 Task: Look for space in Houthalen, Belgium from 4th September, 2023 to 10th September, 2023 for 1 adult in price range Rs.9000 to Rs.17000. Place can be private room with 1  bedroom having 1 bed and 1 bathroom. Property type can be house, flat, guest house, hotel. Amenities needed are: hair dryer, heating. Booking option can be shelf check-in. Required host language is English.
Action: Key pressed h<Key.caps_lock>outhalen,<Key.space><Key.caps_lock>b<Key.caps_lock>elgium<Key.enter>
Screenshot: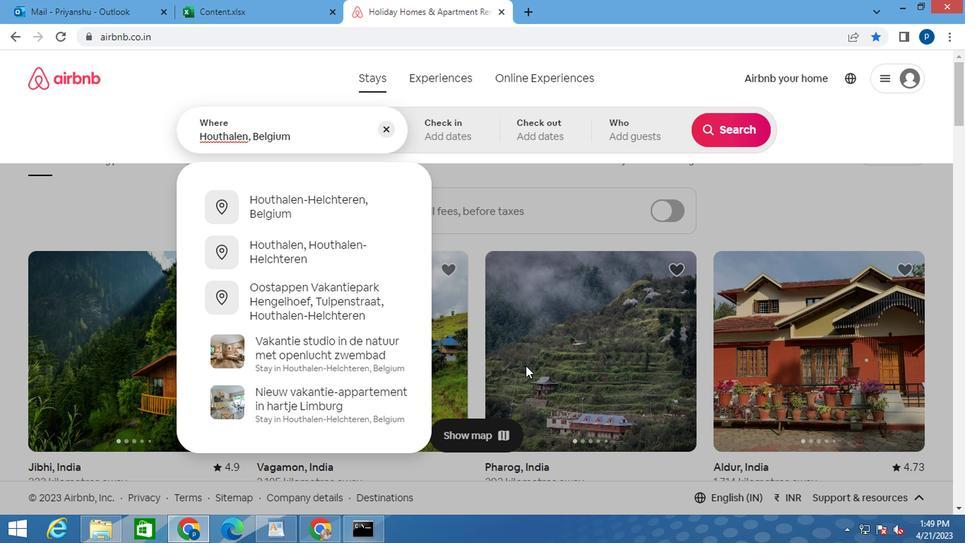 
Action: Mouse moved to (723, 243)
Screenshot: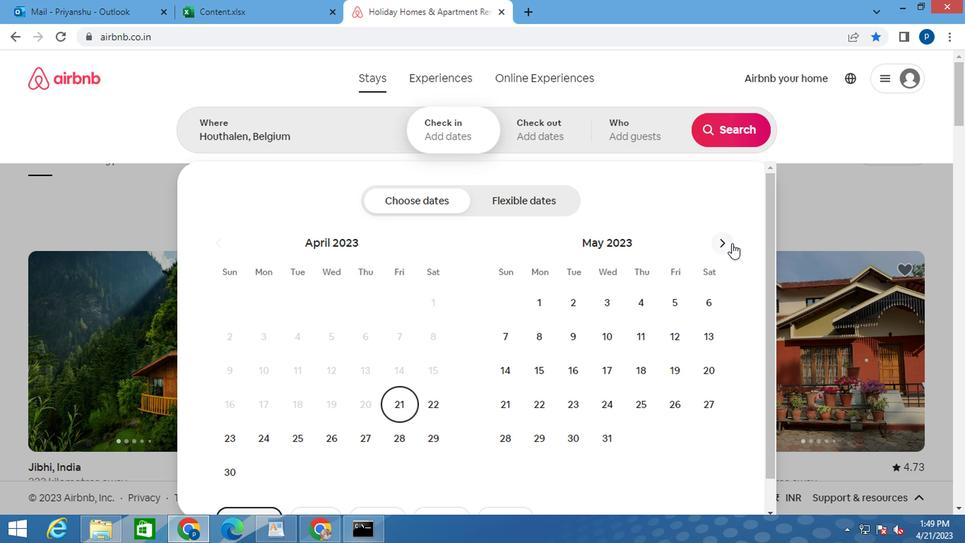
Action: Mouse pressed left at (723, 243)
Screenshot: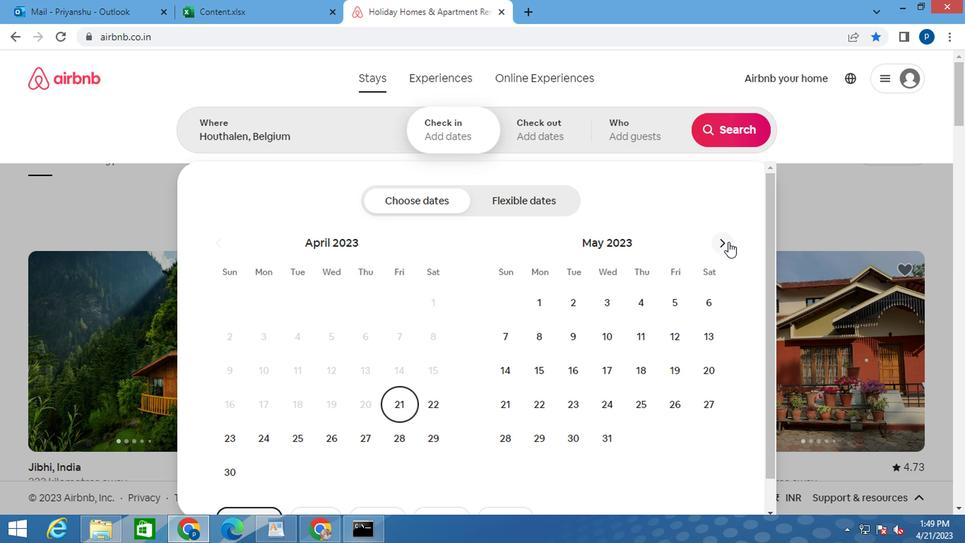 
Action: Mouse moved to (723, 243)
Screenshot: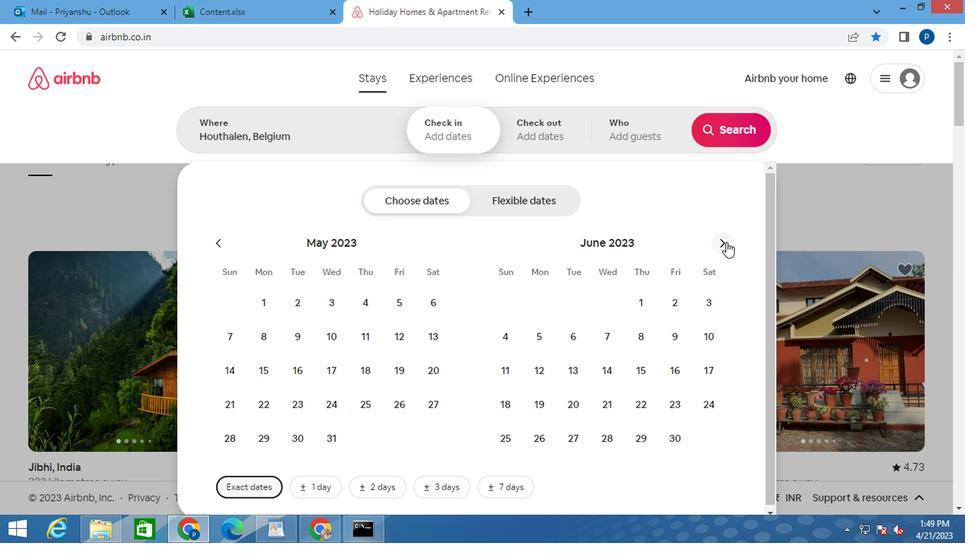 
Action: Mouse pressed left at (723, 243)
Screenshot: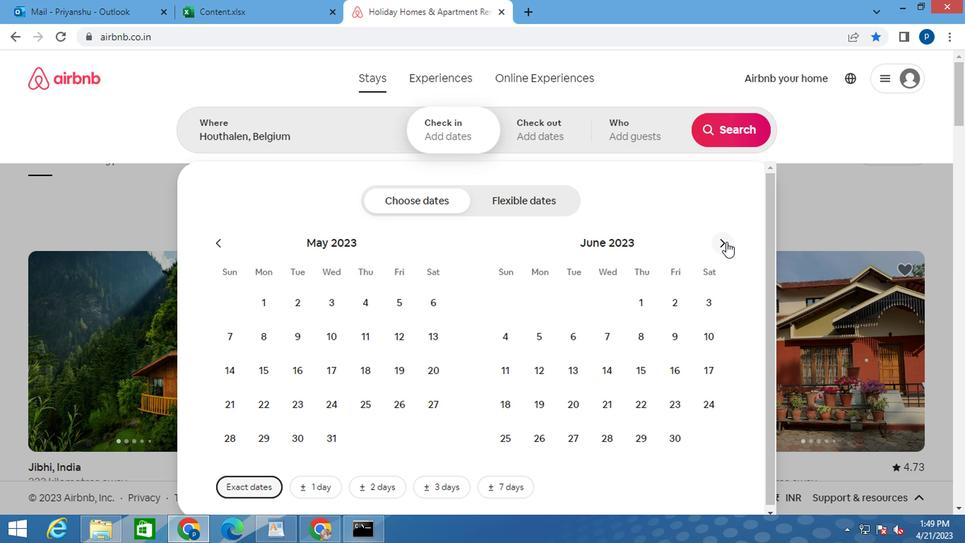 
Action: Mouse moved to (724, 243)
Screenshot: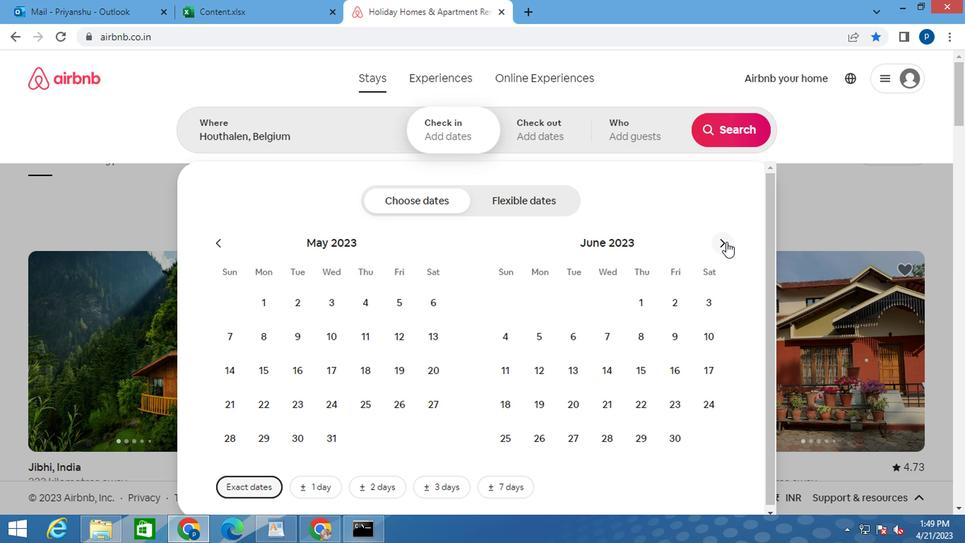 
Action: Mouse pressed left at (724, 243)
Screenshot: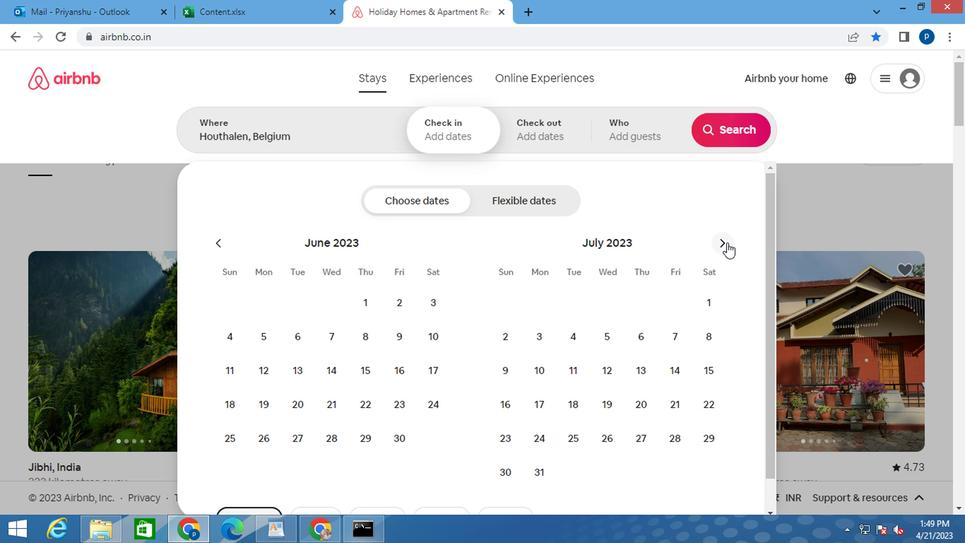 
Action: Mouse pressed left at (724, 243)
Screenshot: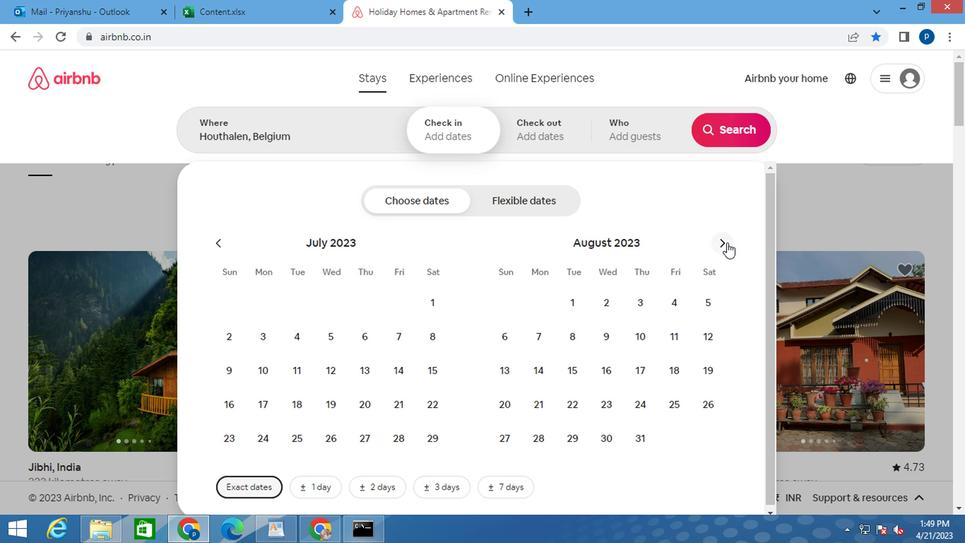 
Action: Mouse moved to (539, 339)
Screenshot: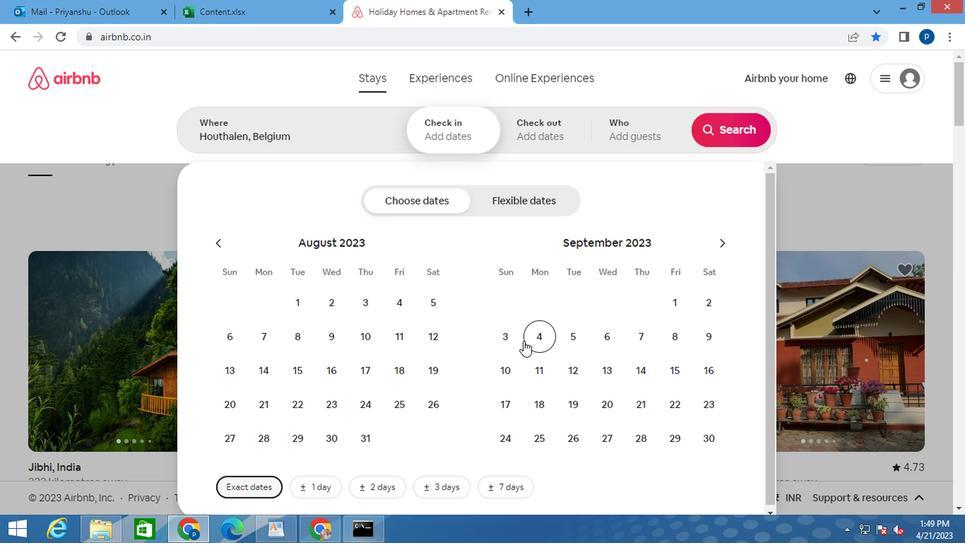
Action: Mouse pressed left at (539, 339)
Screenshot: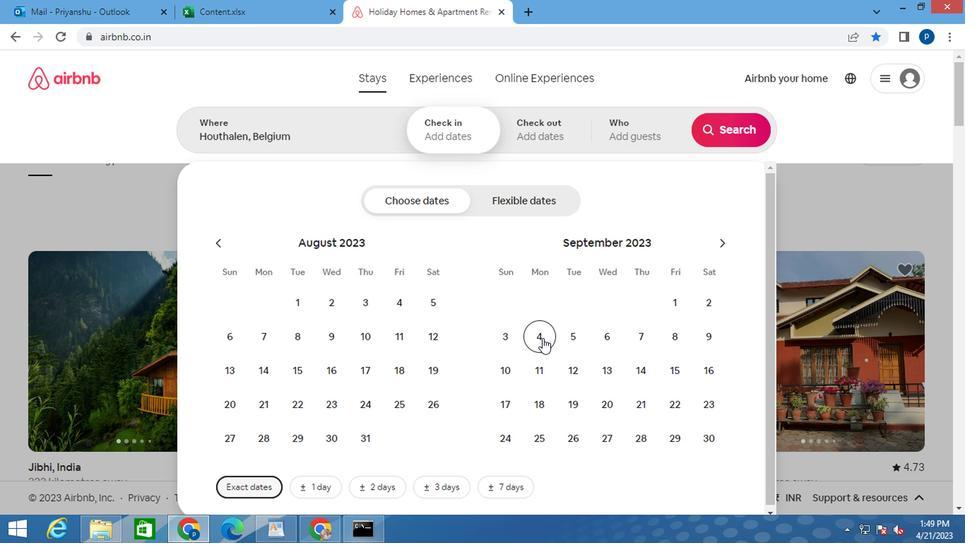 
Action: Mouse moved to (501, 364)
Screenshot: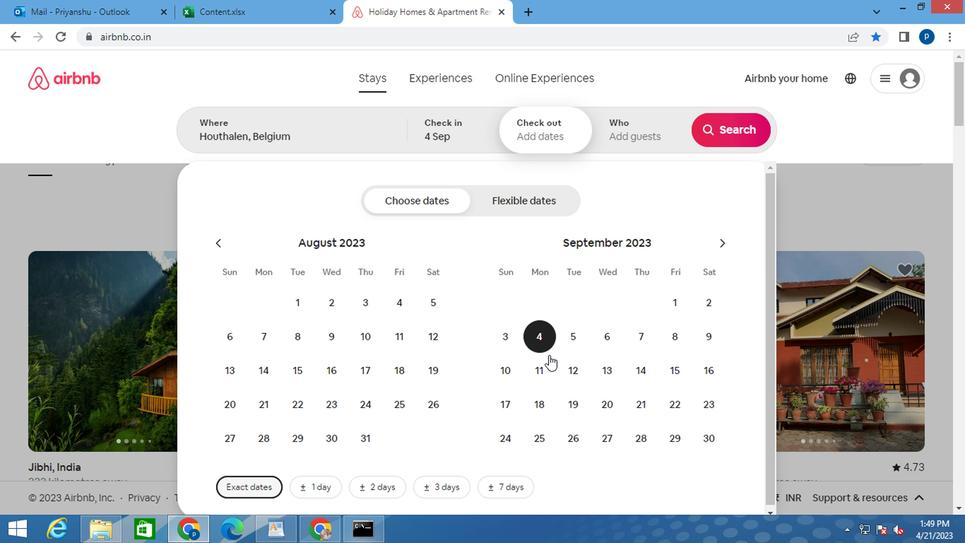 
Action: Mouse pressed left at (501, 364)
Screenshot: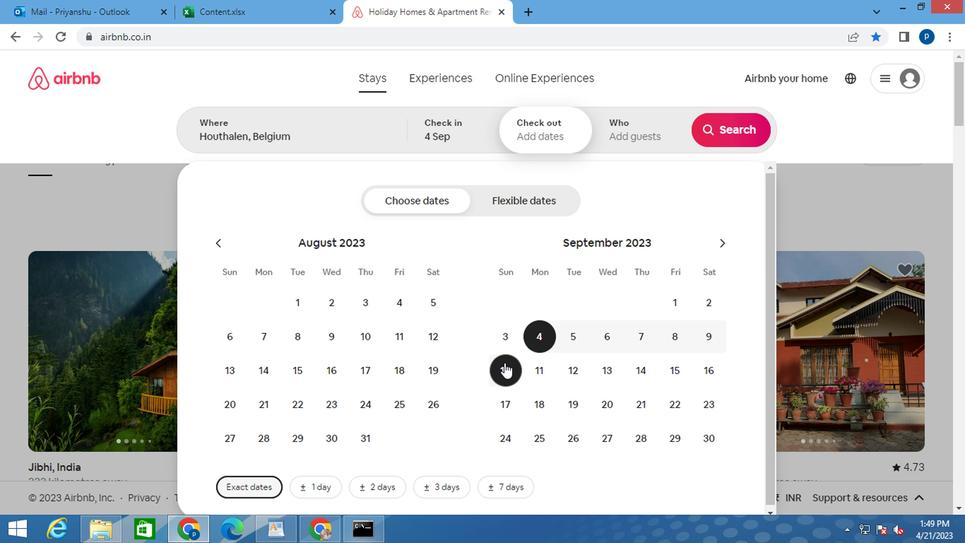 
Action: Mouse moved to (630, 134)
Screenshot: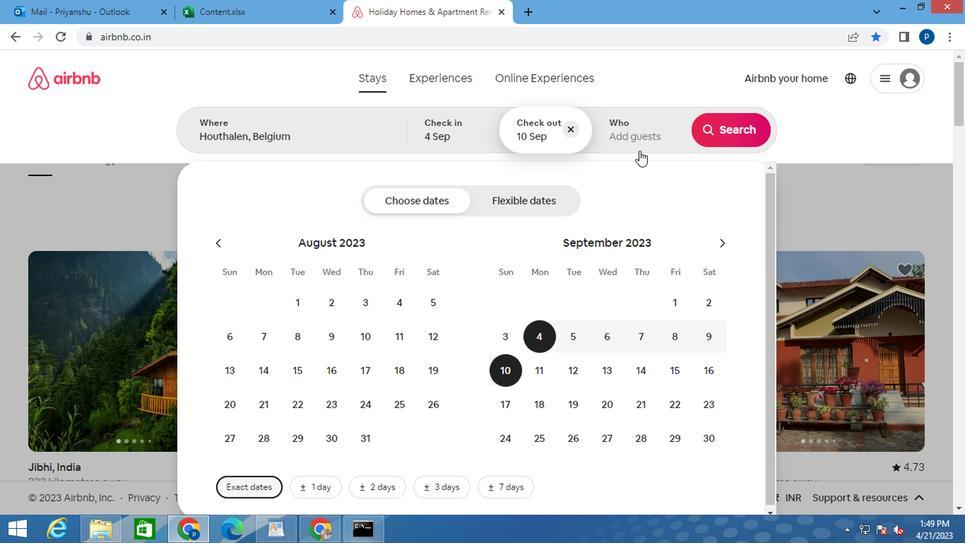 
Action: Mouse pressed left at (630, 134)
Screenshot: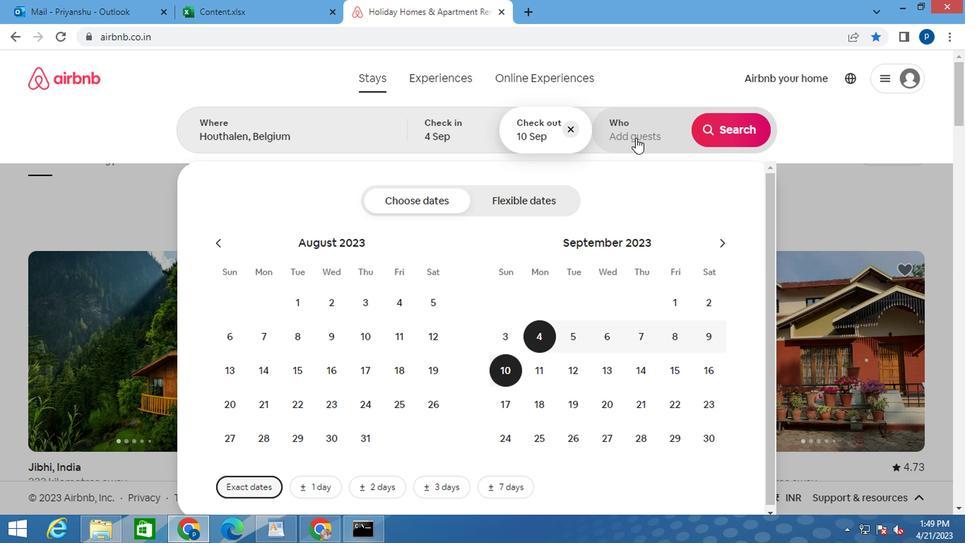 
Action: Mouse moved to (727, 206)
Screenshot: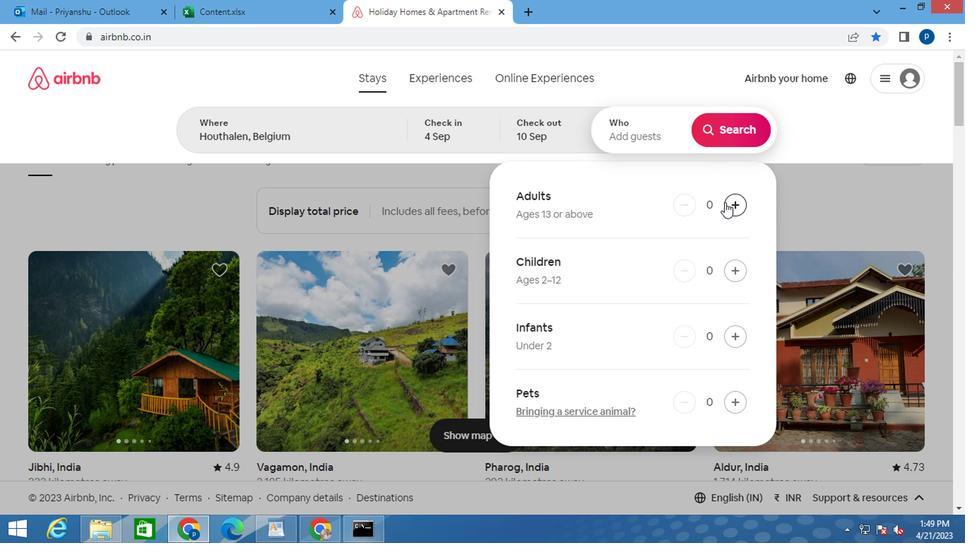 
Action: Mouse pressed left at (727, 206)
Screenshot: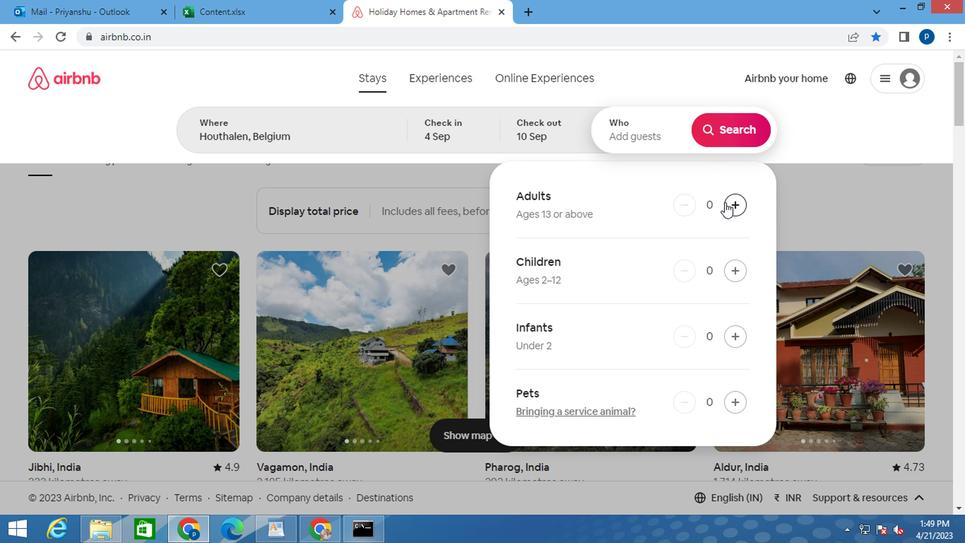 
Action: Mouse moved to (730, 132)
Screenshot: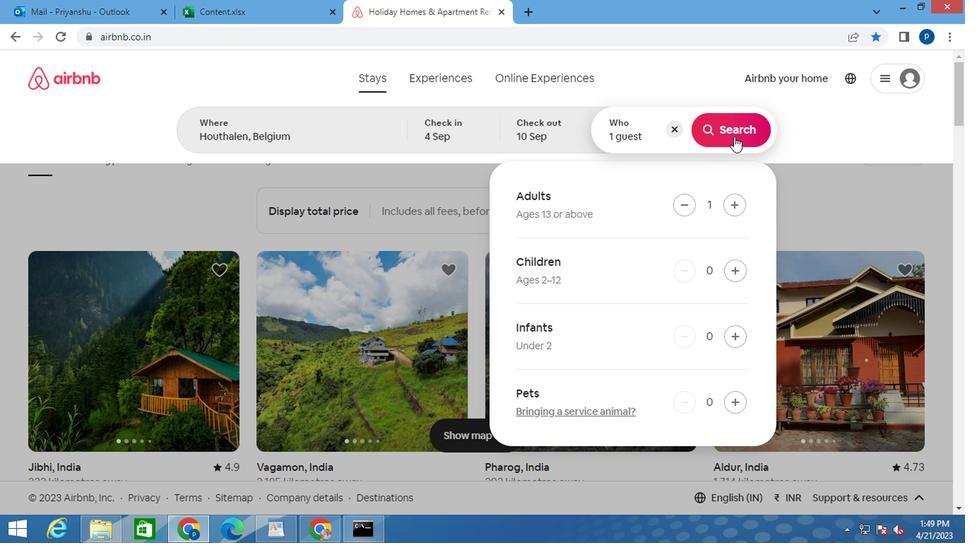 
Action: Mouse pressed left at (730, 132)
Screenshot: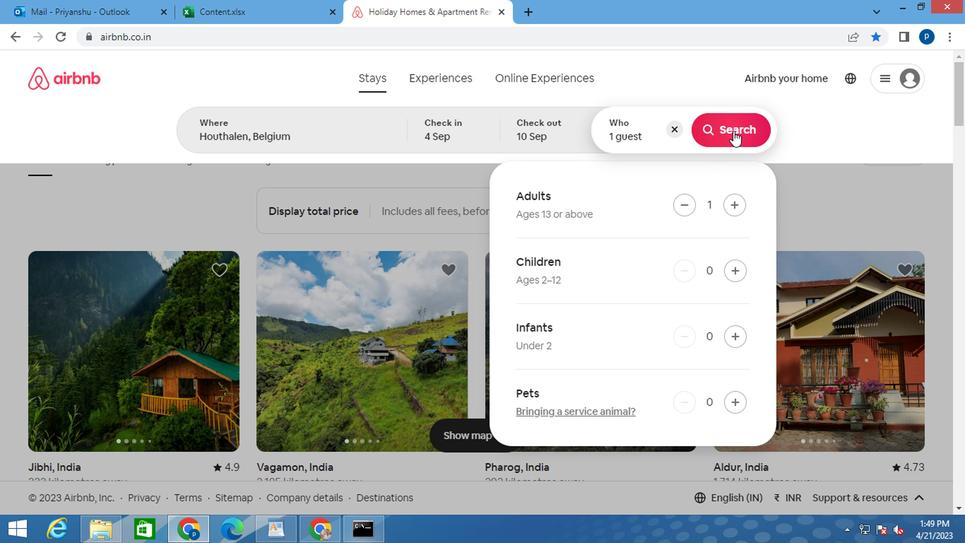
Action: Mouse moved to (878, 134)
Screenshot: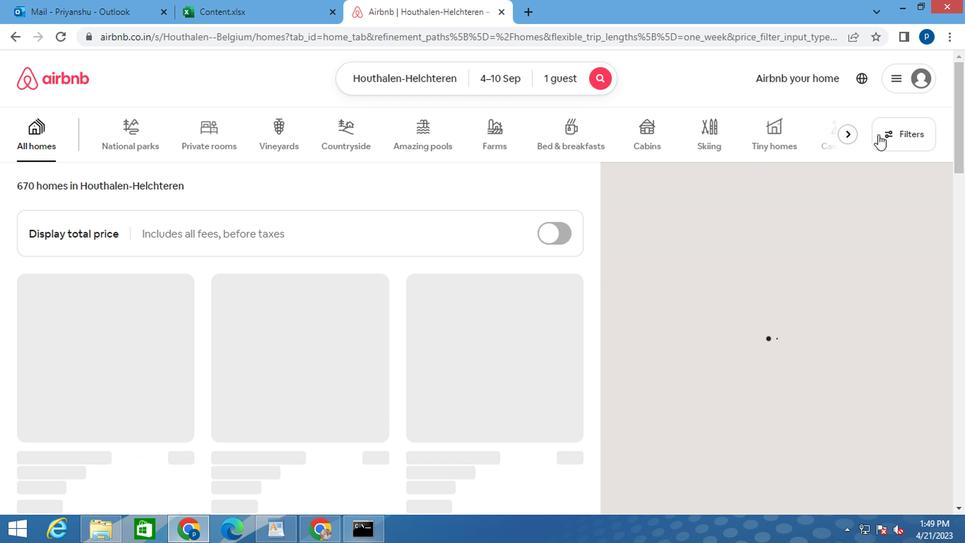 
Action: Mouse pressed left at (878, 134)
Screenshot: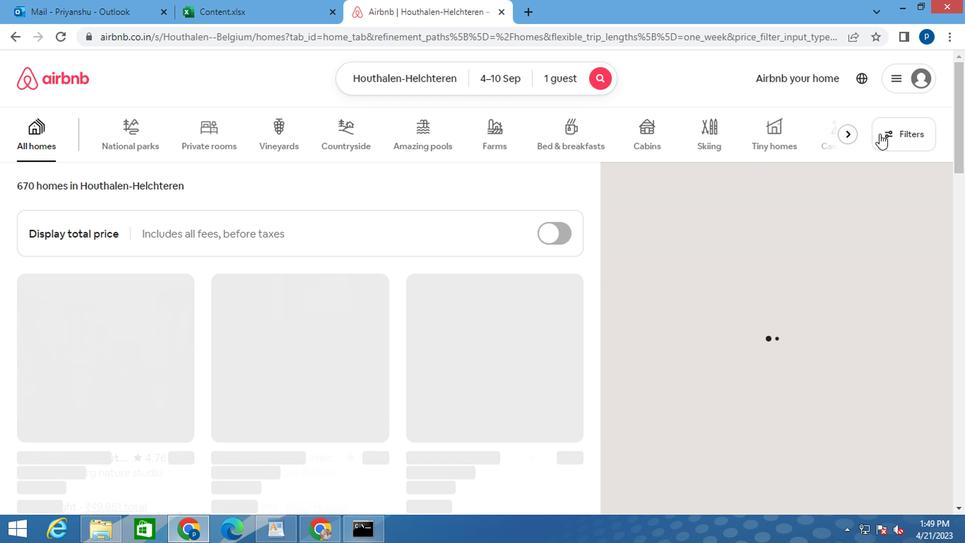 
Action: Mouse moved to (269, 311)
Screenshot: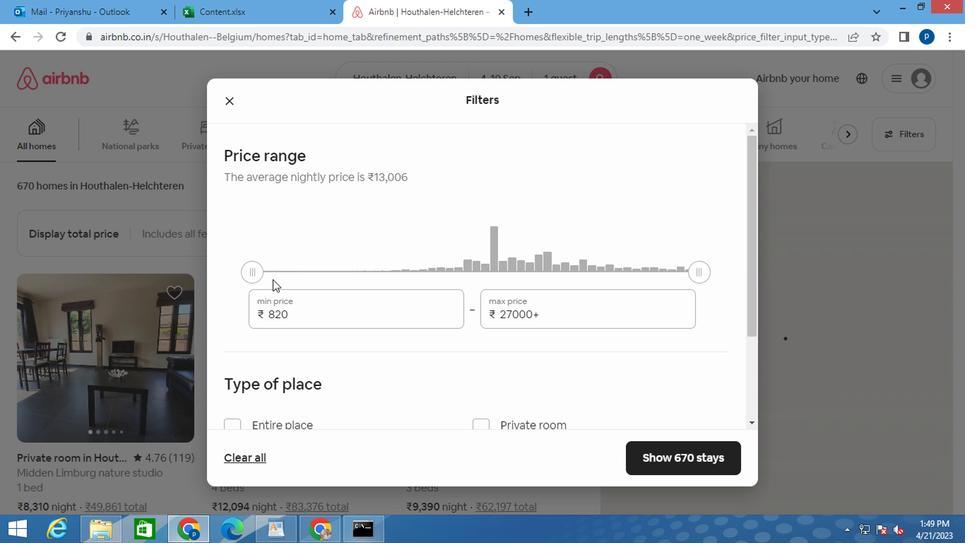 
Action: Mouse pressed left at (269, 311)
Screenshot: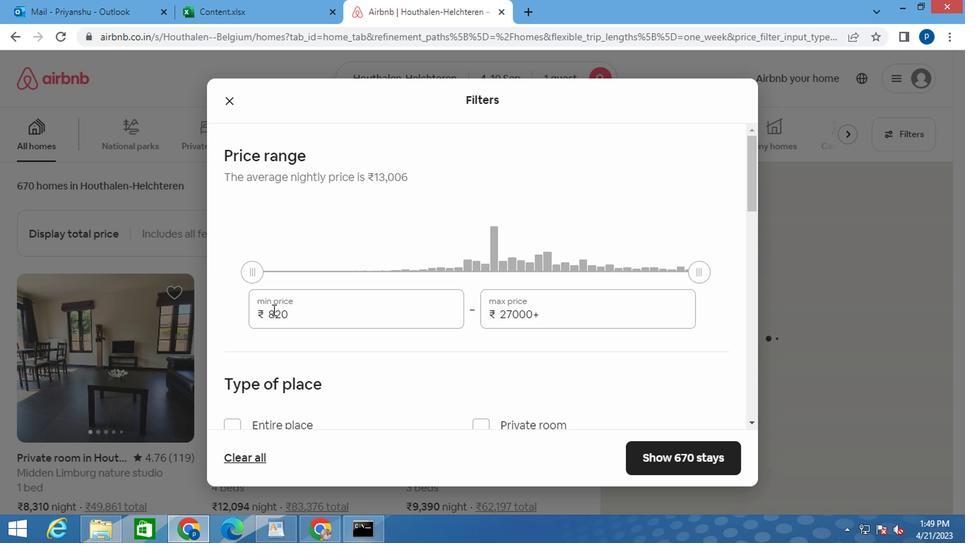 
Action: Mouse pressed left at (269, 311)
Screenshot: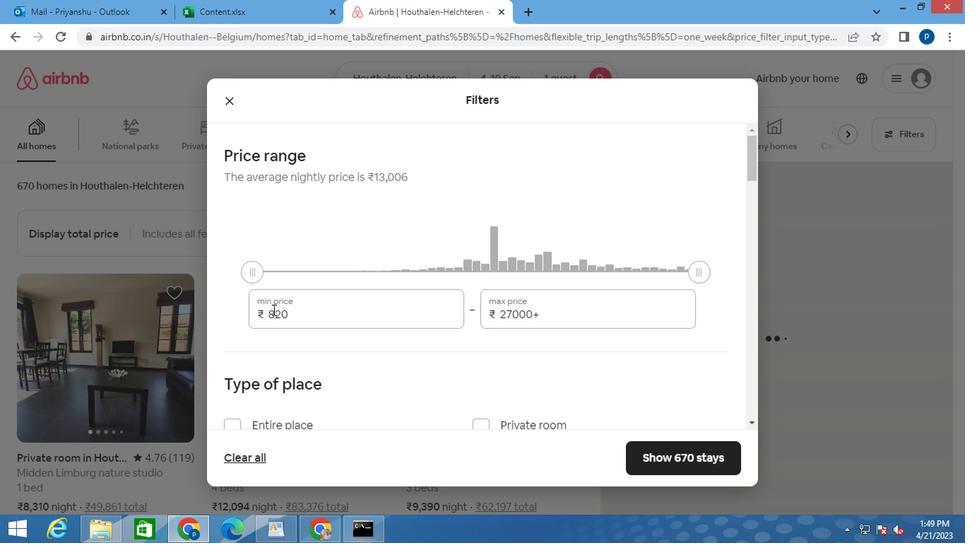 
Action: Key pressed 9000<Key.tab>17000
Screenshot: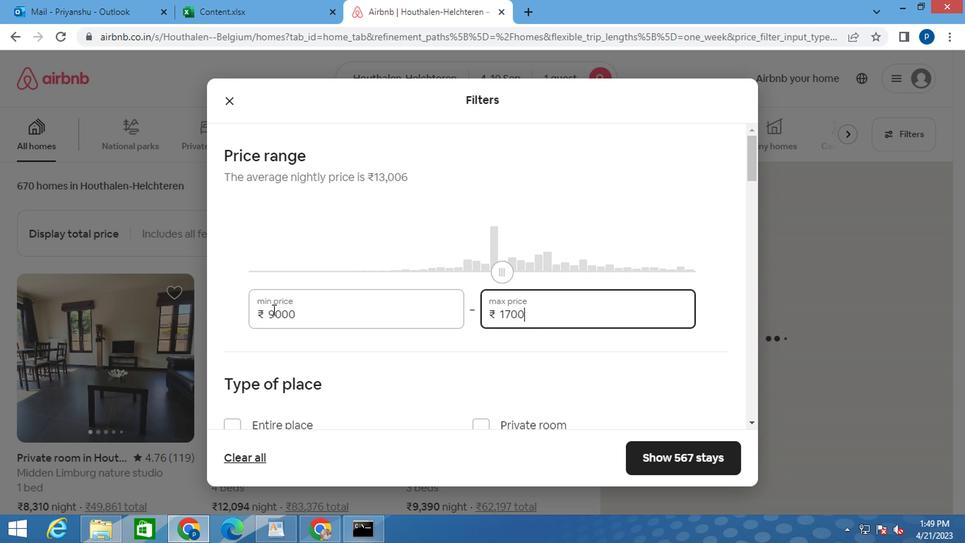 
Action: Mouse moved to (381, 356)
Screenshot: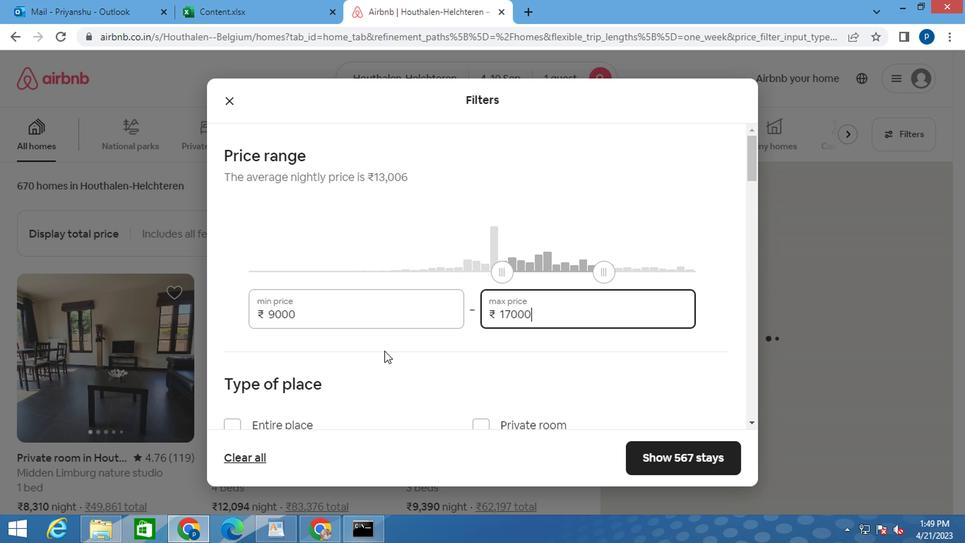 
Action: Mouse scrolled (381, 355) with delta (0, -1)
Screenshot: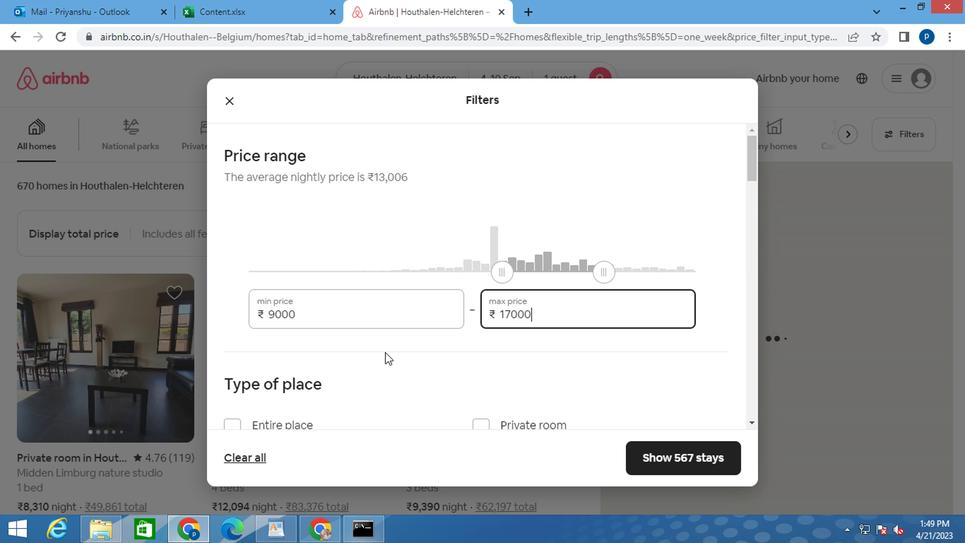 
Action: Mouse scrolled (381, 355) with delta (0, -1)
Screenshot: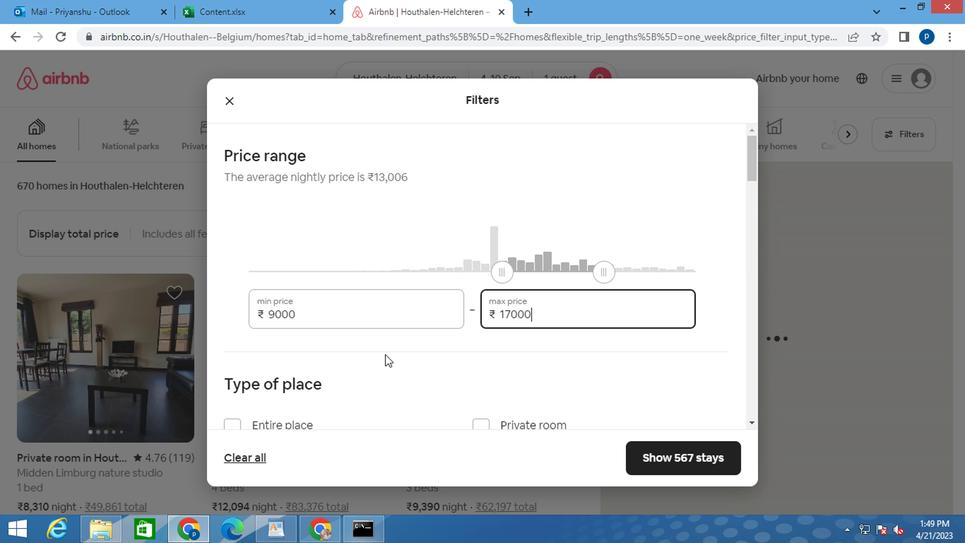 
Action: Mouse moved to (394, 359)
Screenshot: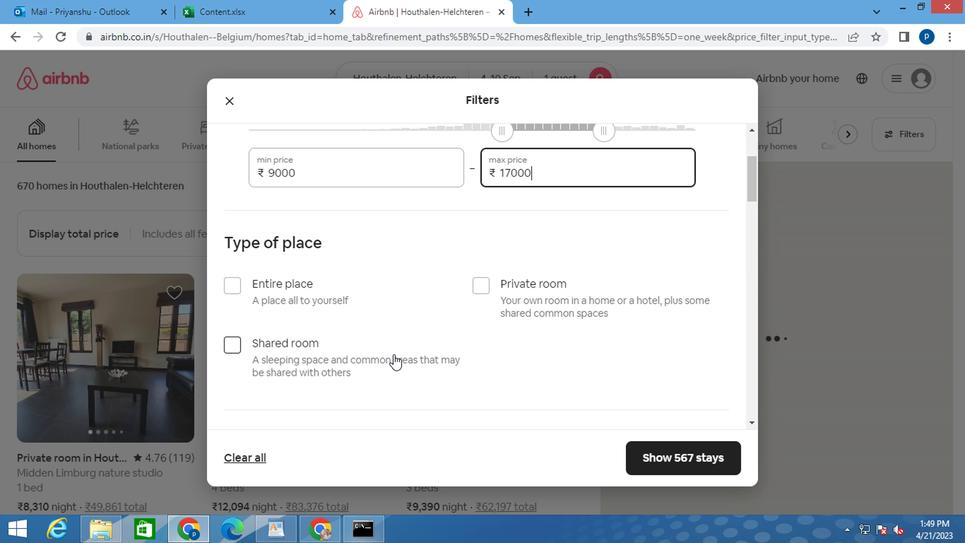 
Action: Mouse scrolled (394, 358) with delta (0, -1)
Screenshot: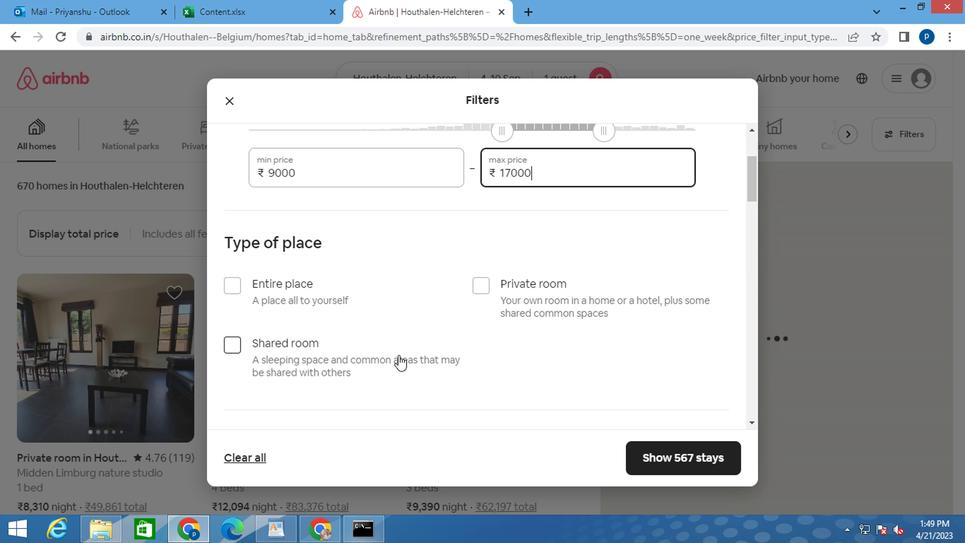 
Action: Mouse moved to (470, 207)
Screenshot: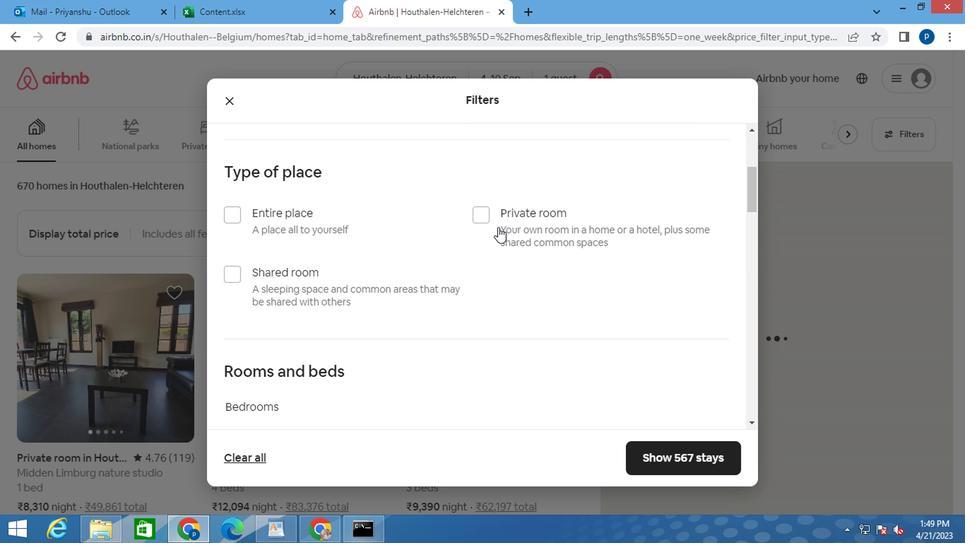 
Action: Mouse pressed left at (470, 207)
Screenshot: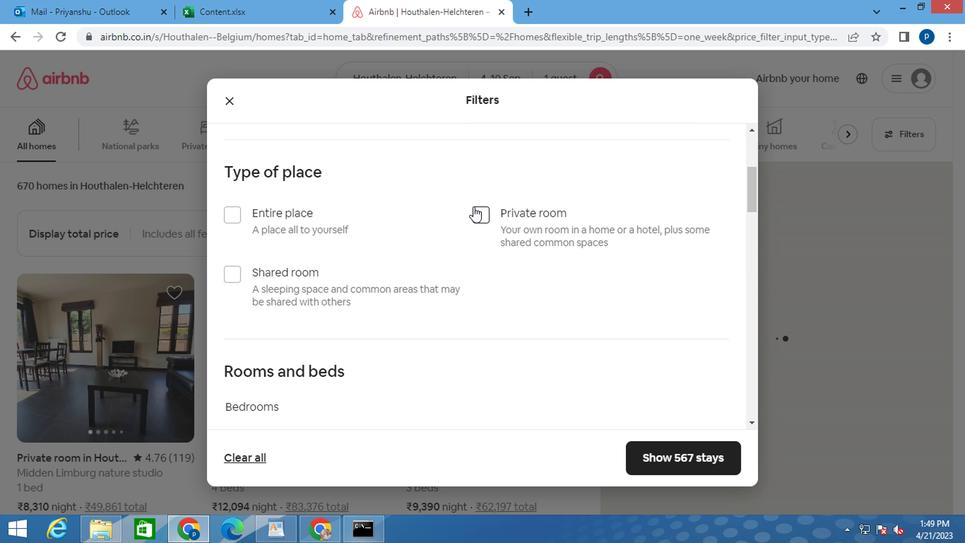 
Action: Mouse moved to (491, 268)
Screenshot: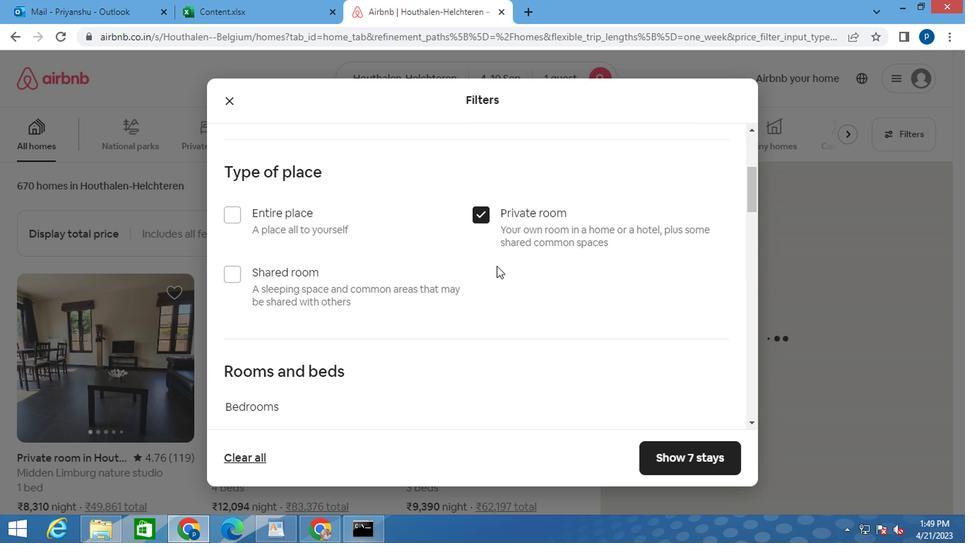 
Action: Mouse scrolled (491, 268) with delta (0, 0)
Screenshot: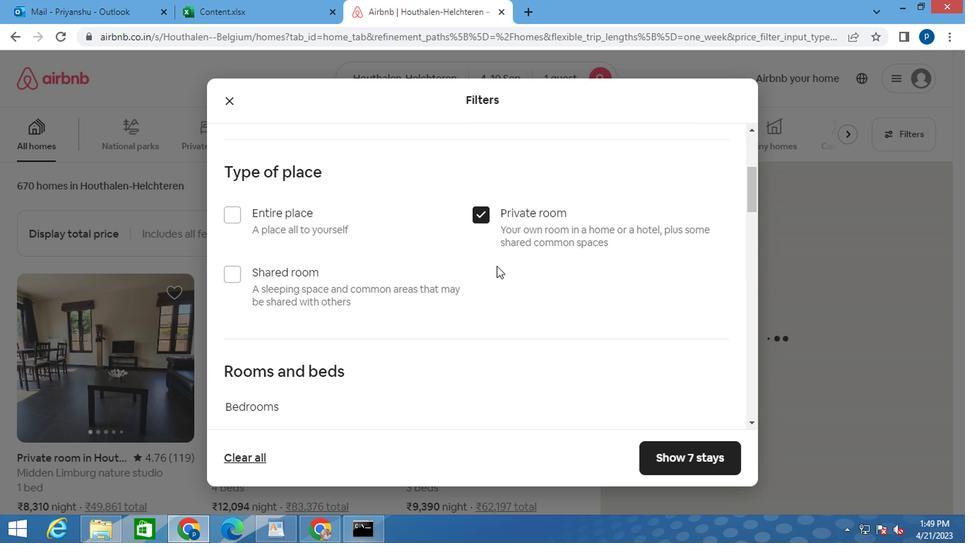 
Action: Mouse moved to (465, 267)
Screenshot: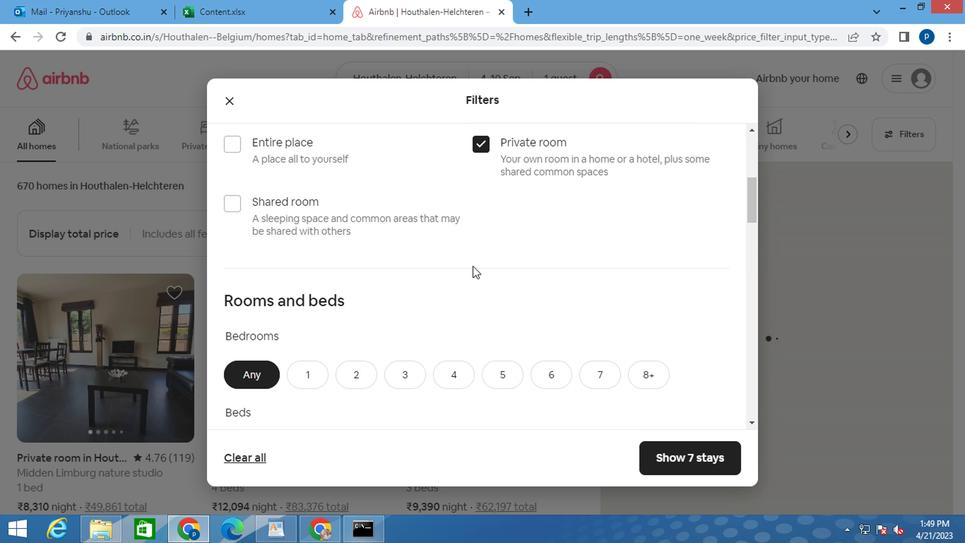 
Action: Mouse scrolled (465, 266) with delta (0, -1)
Screenshot: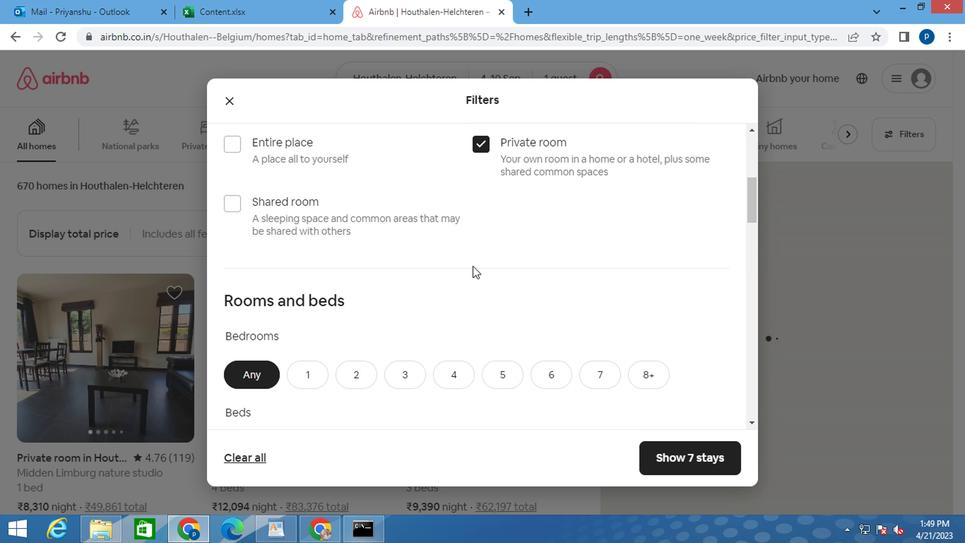 
Action: Mouse moved to (308, 300)
Screenshot: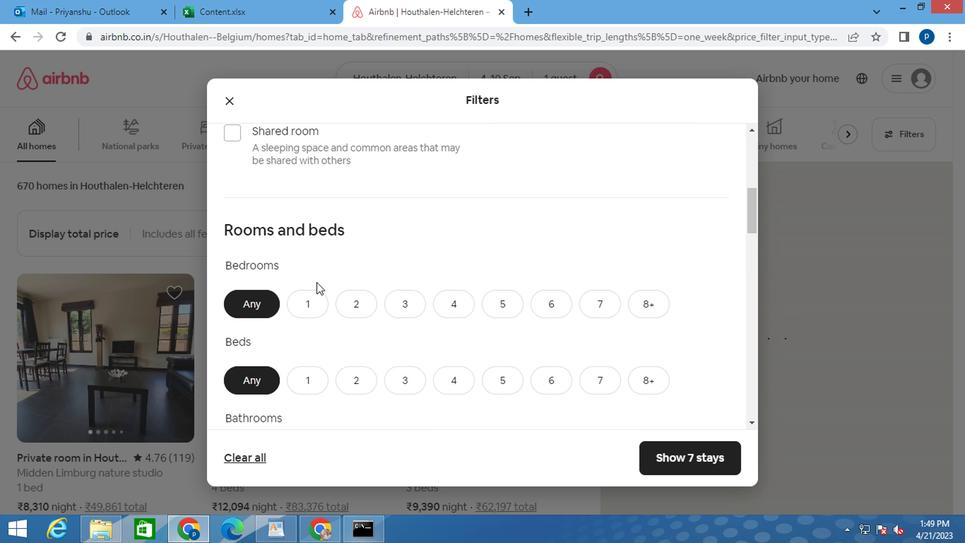 
Action: Mouse pressed left at (308, 300)
Screenshot: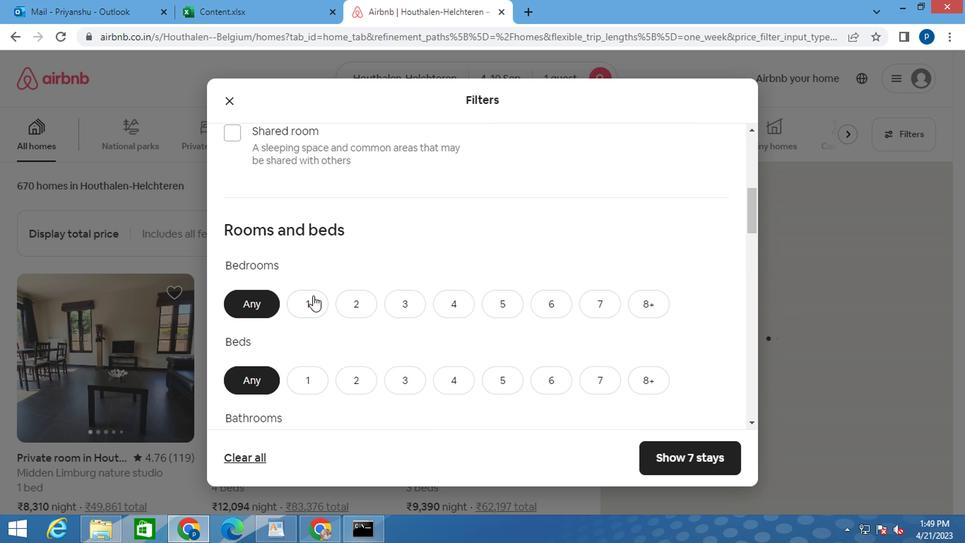 
Action: Mouse scrolled (308, 299) with delta (0, -1)
Screenshot: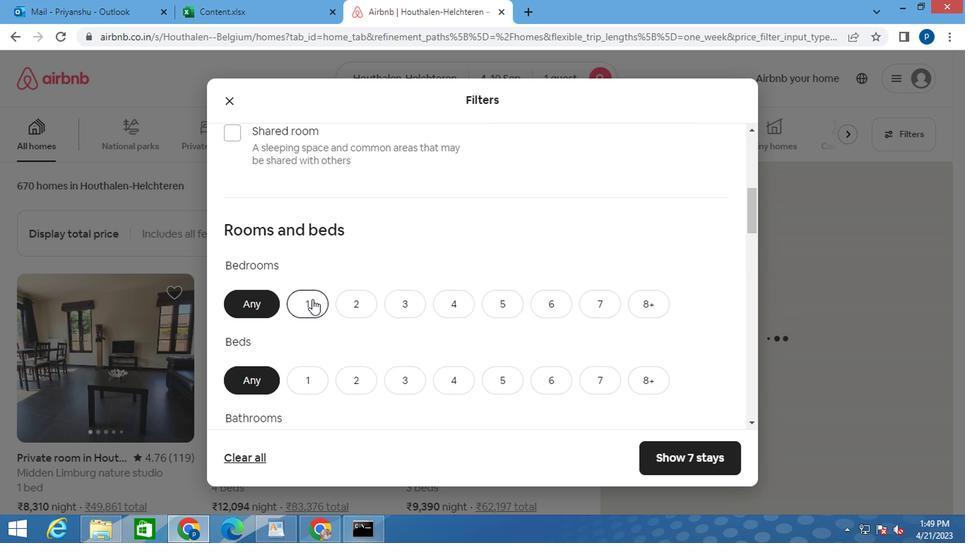 
Action: Mouse scrolled (308, 299) with delta (0, -1)
Screenshot: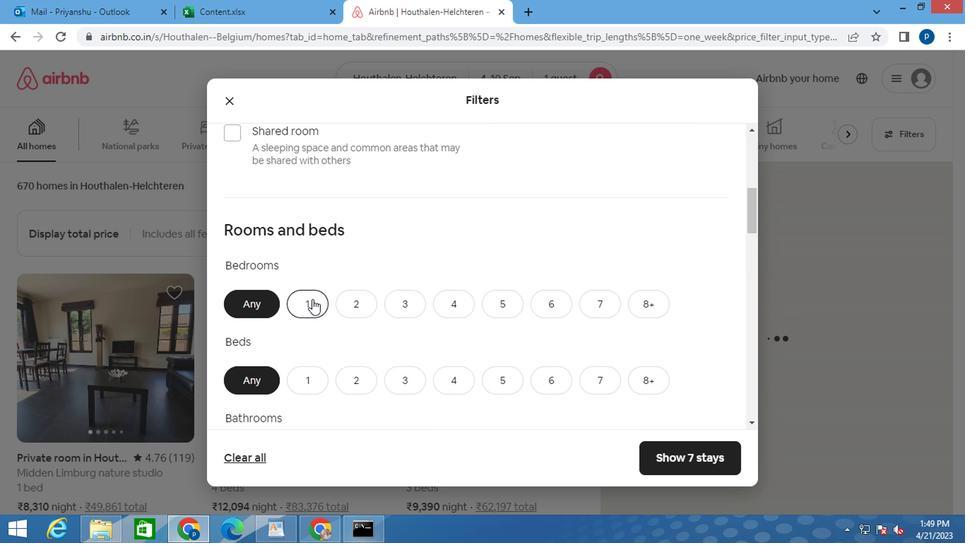 
Action: Mouse moved to (297, 243)
Screenshot: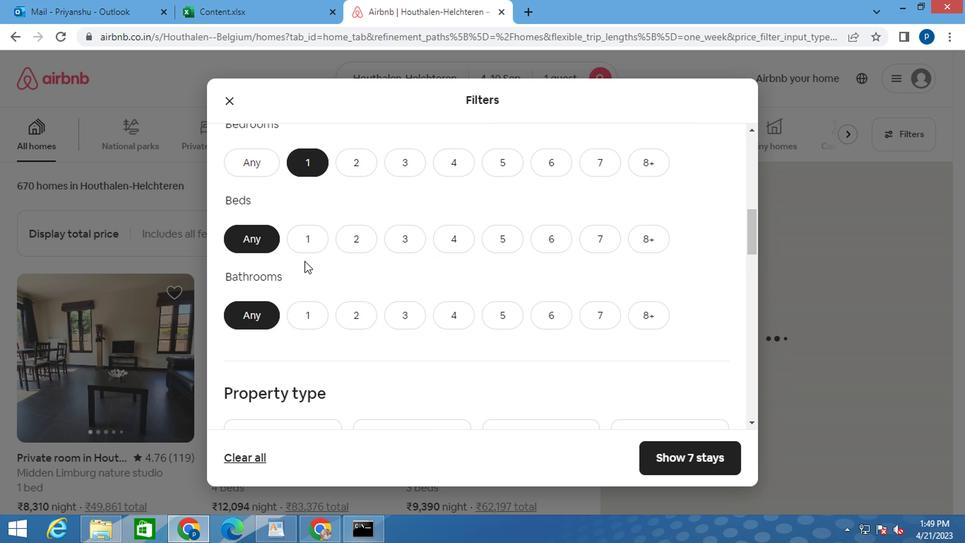 
Action: Mouse pressed left at (297, 243)
Screenshot: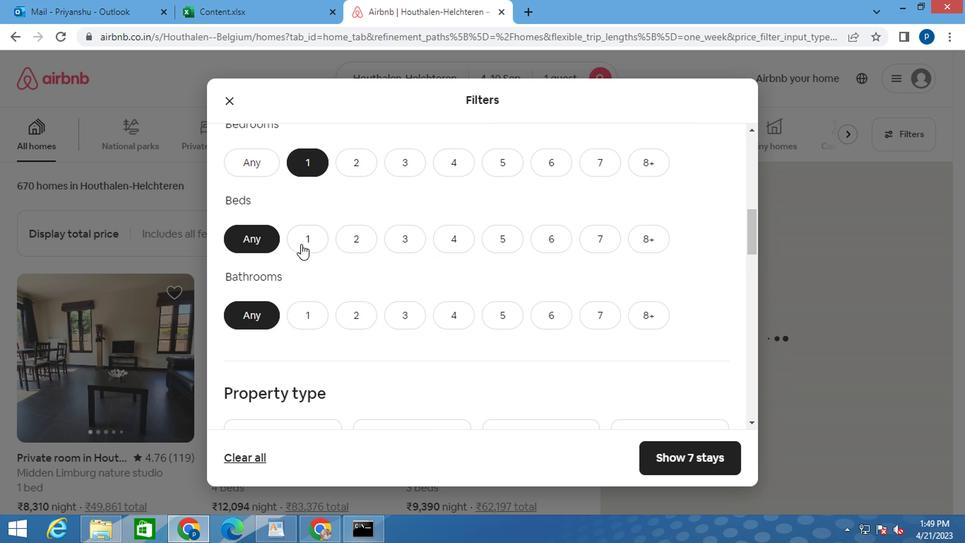 
Action: Mouse moved to (299, 307)
Screenshot: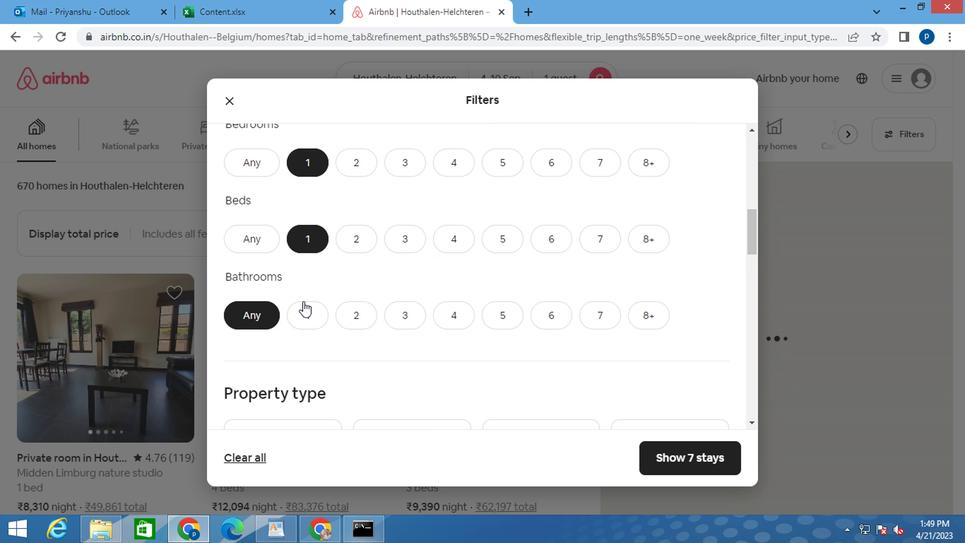 
Action: Mouse pressed left at (299, 307)
Screenshot: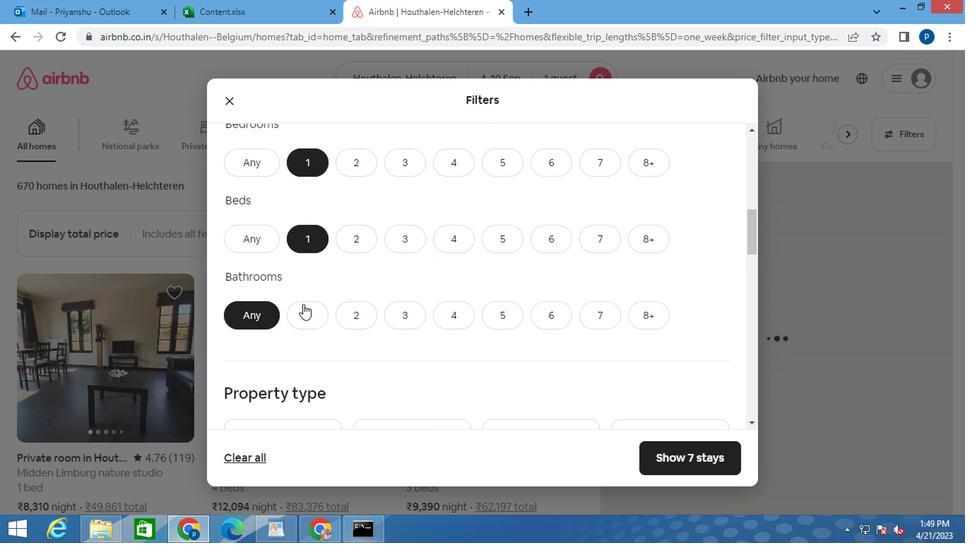 
Action: Mouse moved to (299, 307)
Screenshot: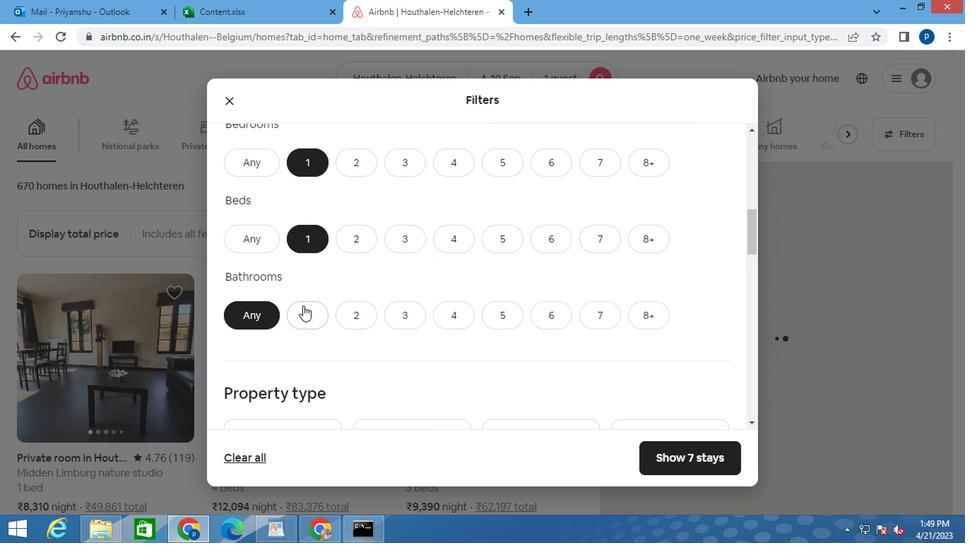 
Action: Mouse scrolled (299, 306) with delta (0, -1)
Screenshot: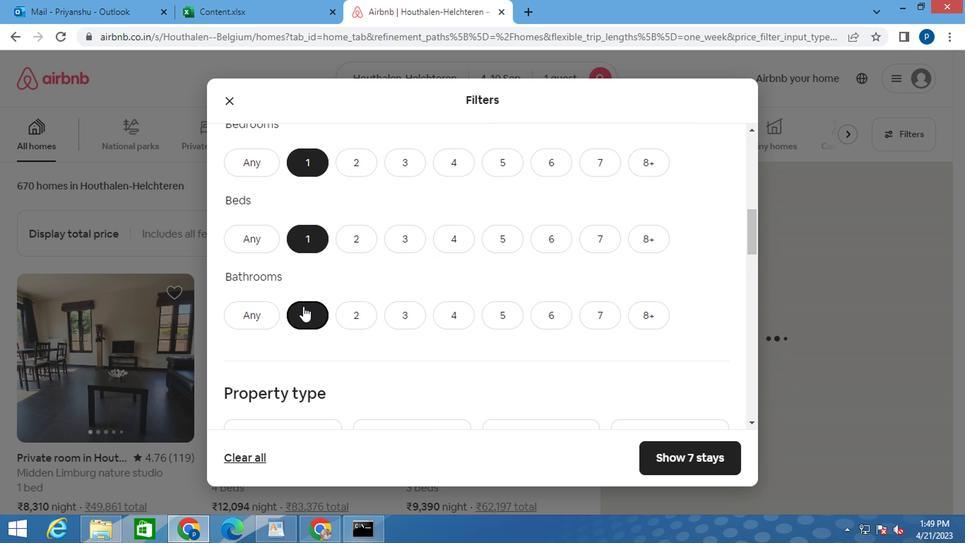 
Action: Mouse scrolled (299, 306) with delta (0, -1)
Screenshot: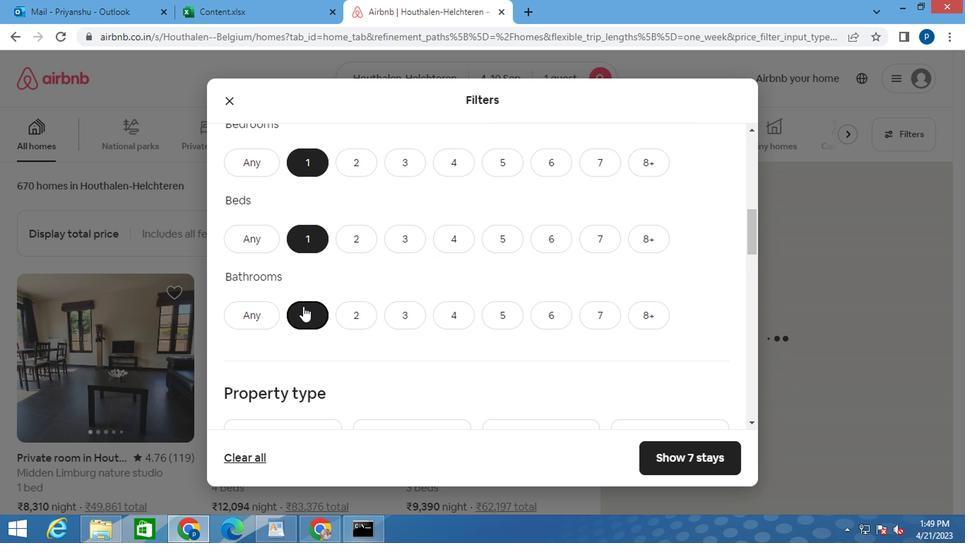 
Action: Mouse moved to (391, 287)
Screenshot: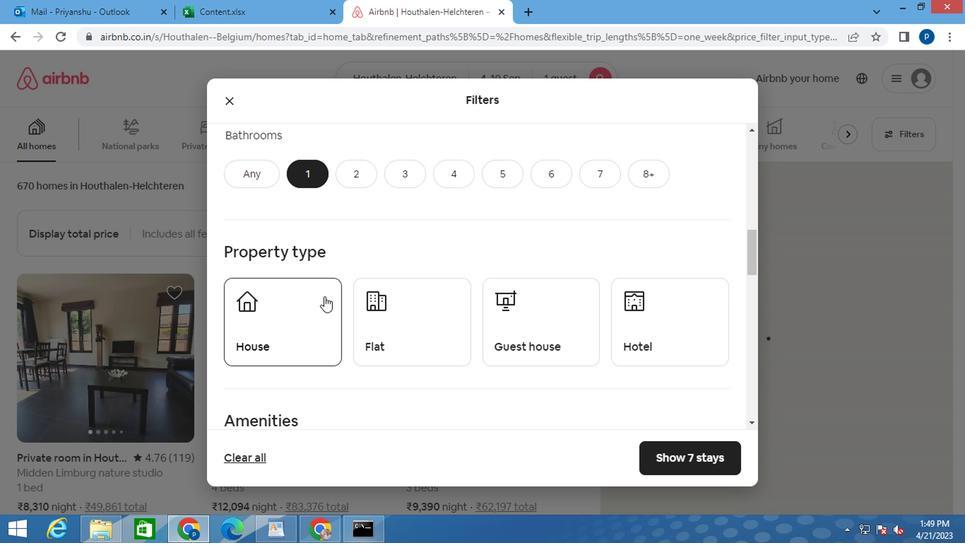 
Action: Mouse scrolled (391, 287) with delta (0, 0)
Screenshot: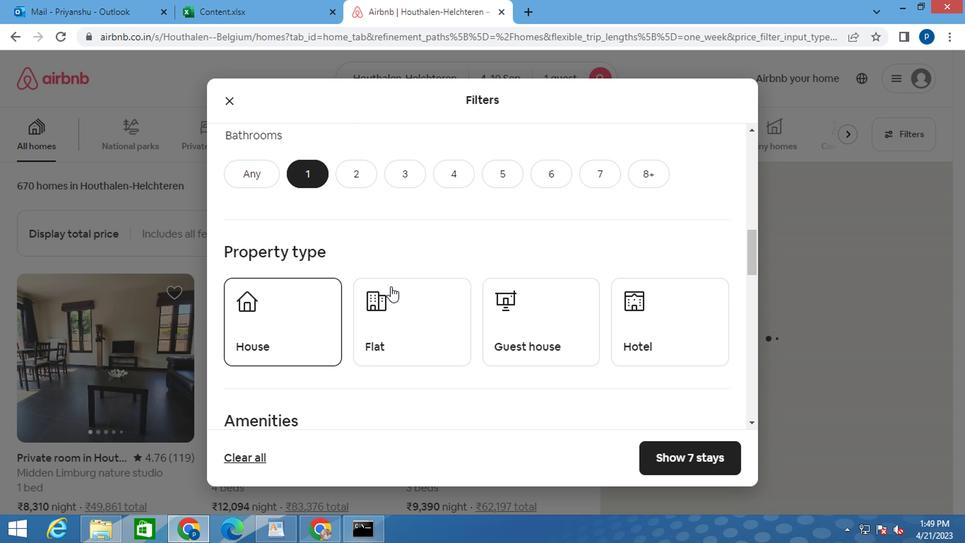 
Action: Mouse scrolled (391, 287) with delta (0, 0)
Screenshot: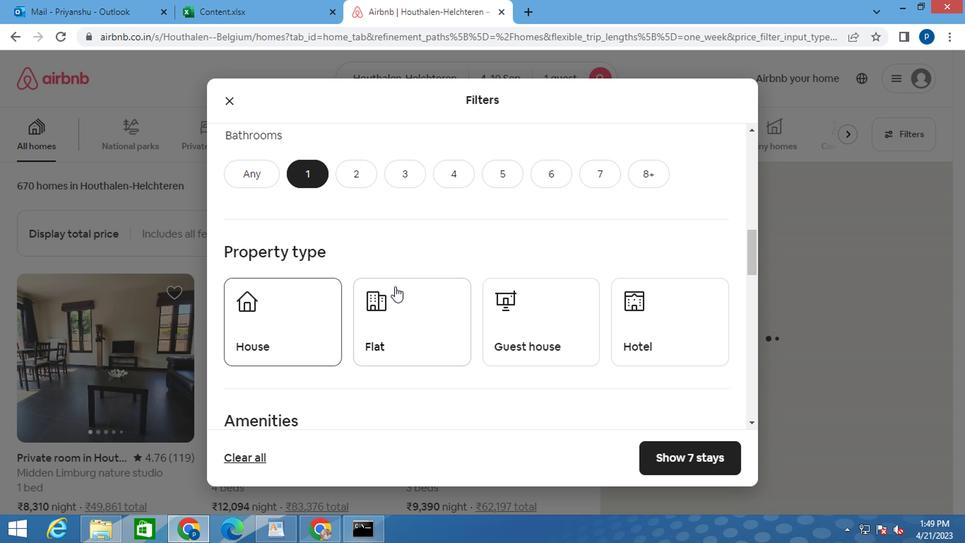 
Action: Mouse moved to (392, 278)
Screenshot: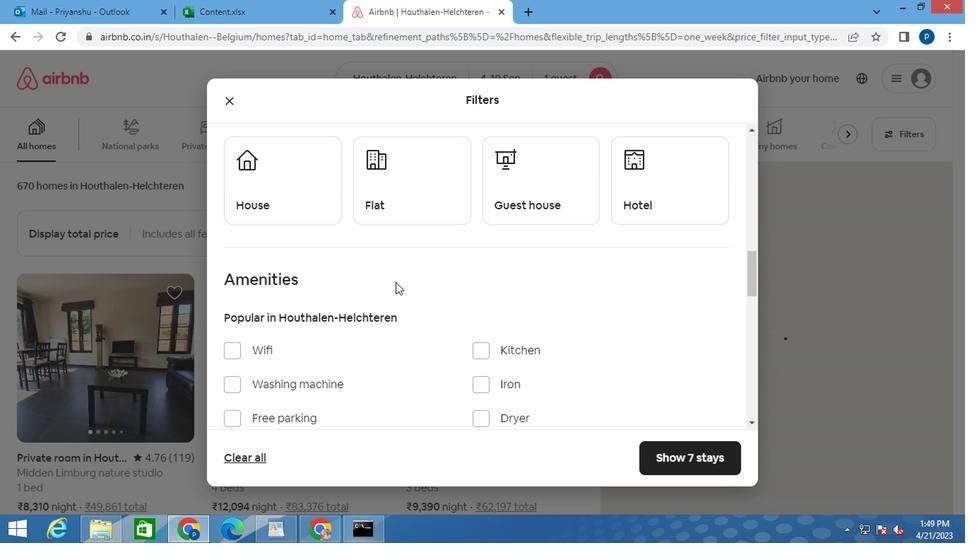 
Action: Mouse scrolled (392, 277) with delta (0, -1)
Screenshot: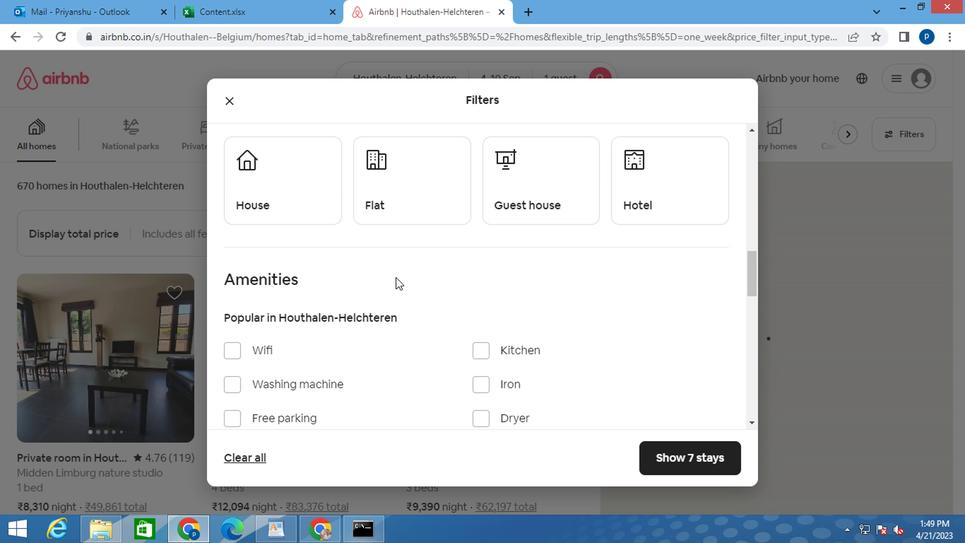 
Action: Mouse moved to (263, 149)
Screenshot: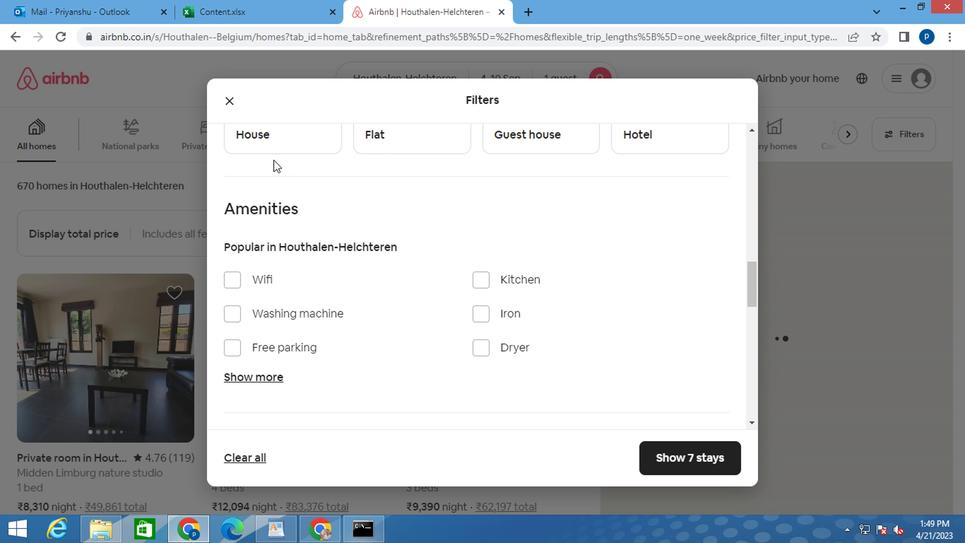 
Action: Mouse pressed left at (263, 149)
Screenshot: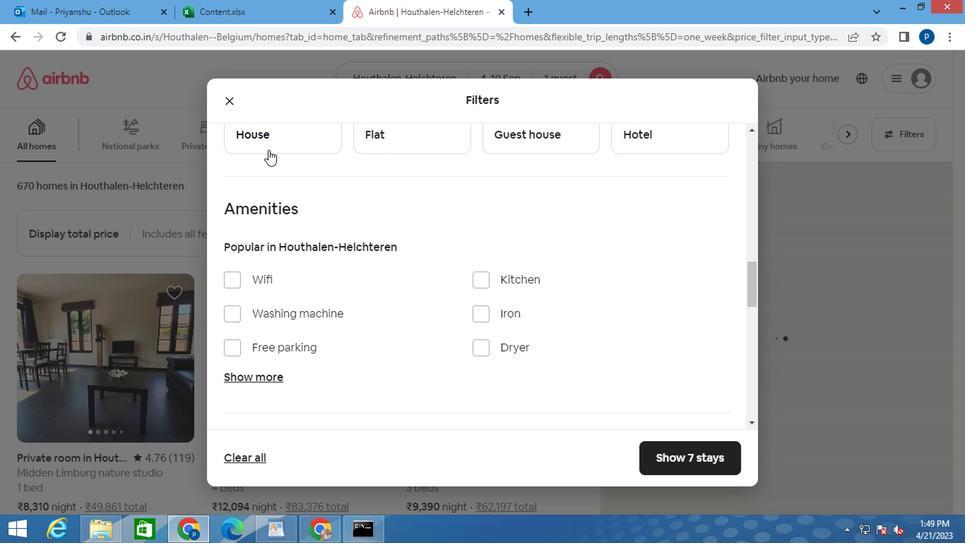 
Action: Mouse moved to (380, 139)
Screenshot: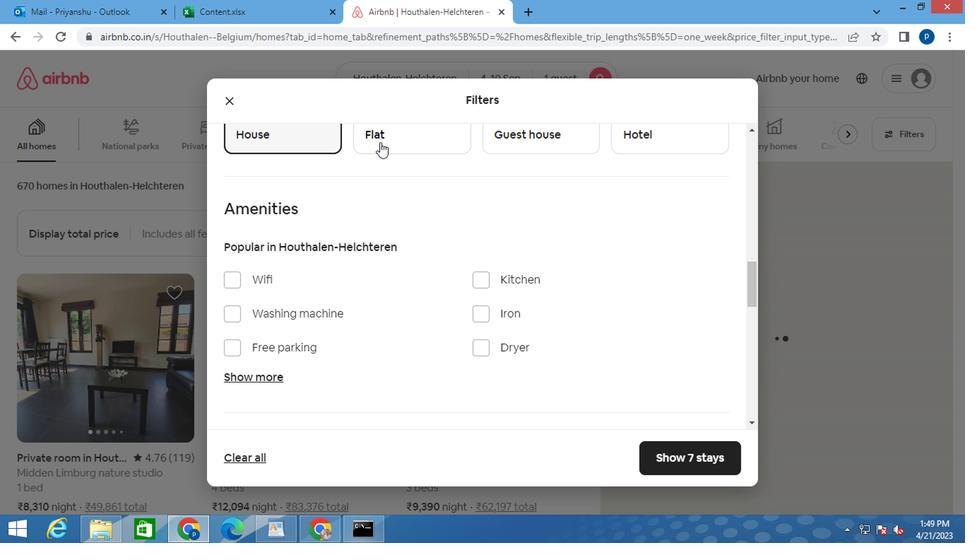 
Action: Mouse pressed left at (380, 139)
Screenshot: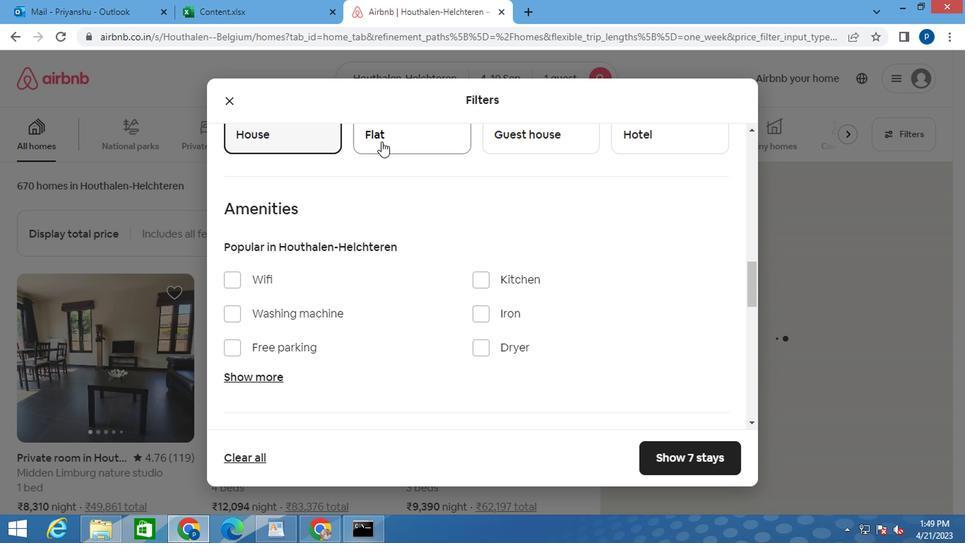 
Action: Mouse moved to (523, 141)
Screenshot: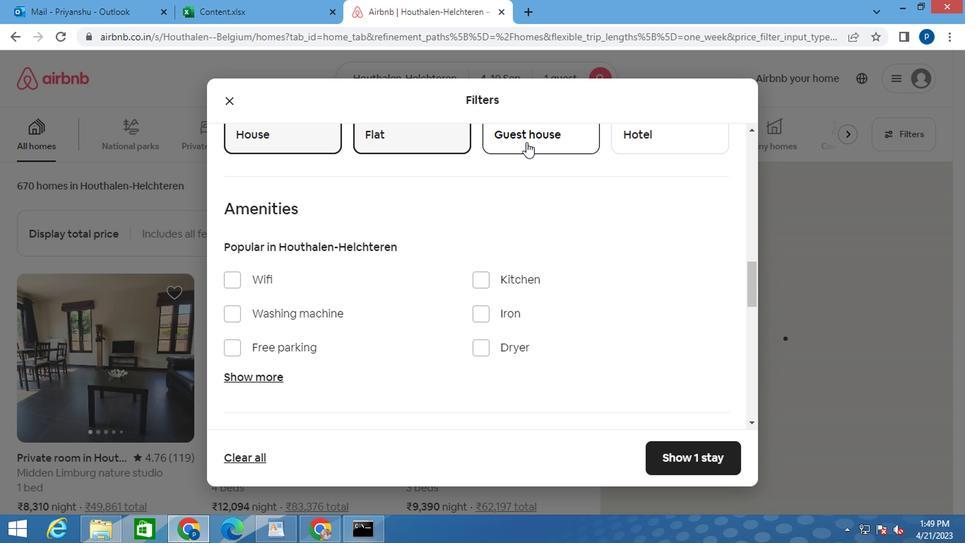 
Action: Mouse pressed left at (523, 141)
Screenshot: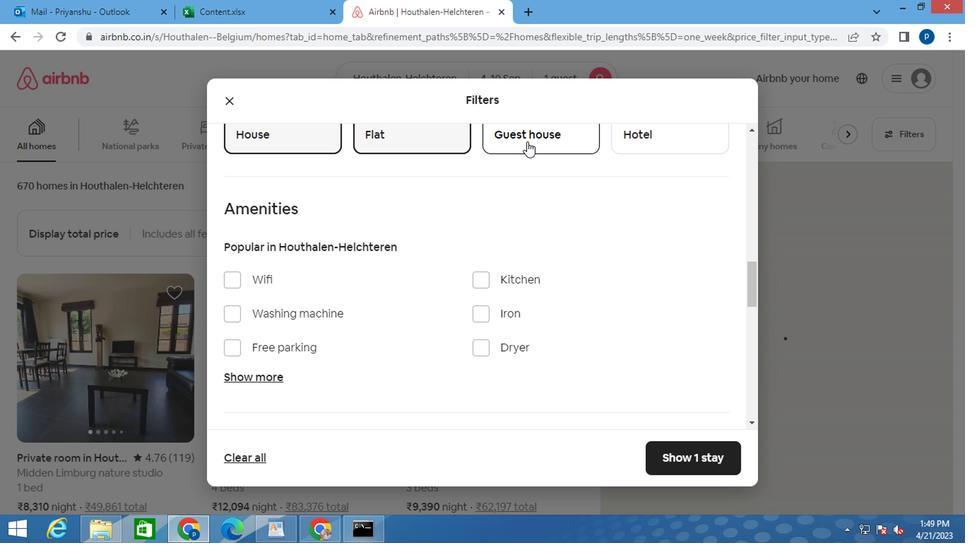 
Action: Mouse moved to (627, 142)
Screenshot: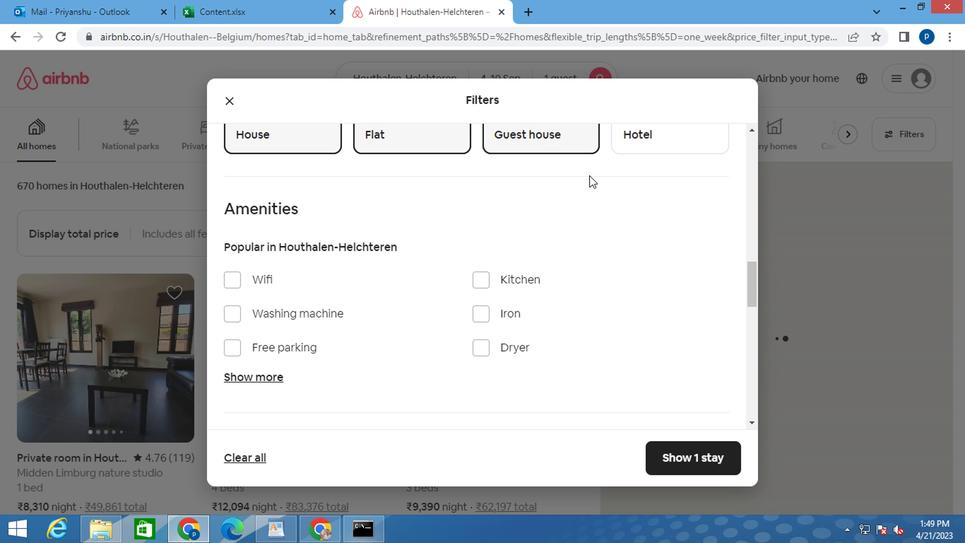 
Action: Mouse pressed left at (627, 142)
Screenshot: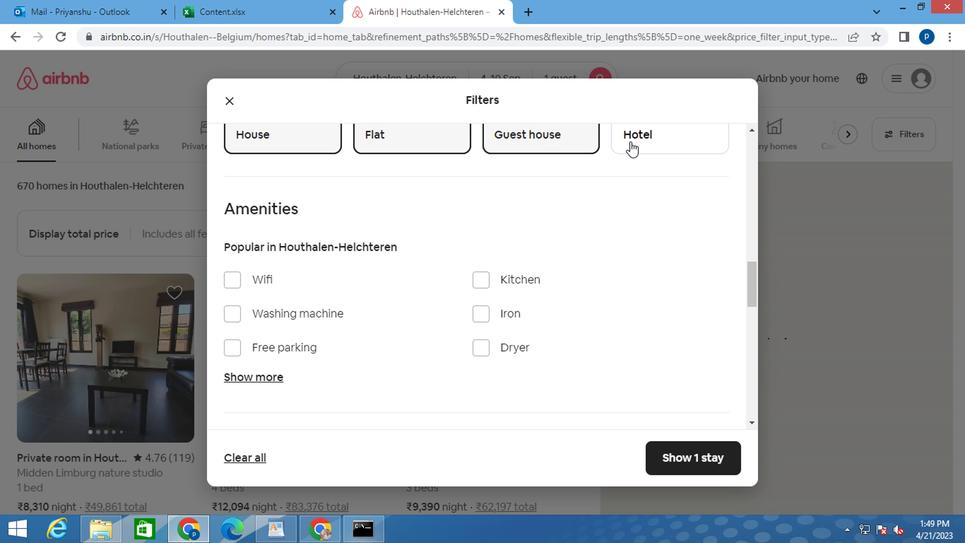 
Action: Mouse moved to (576, 224)
Screenshot: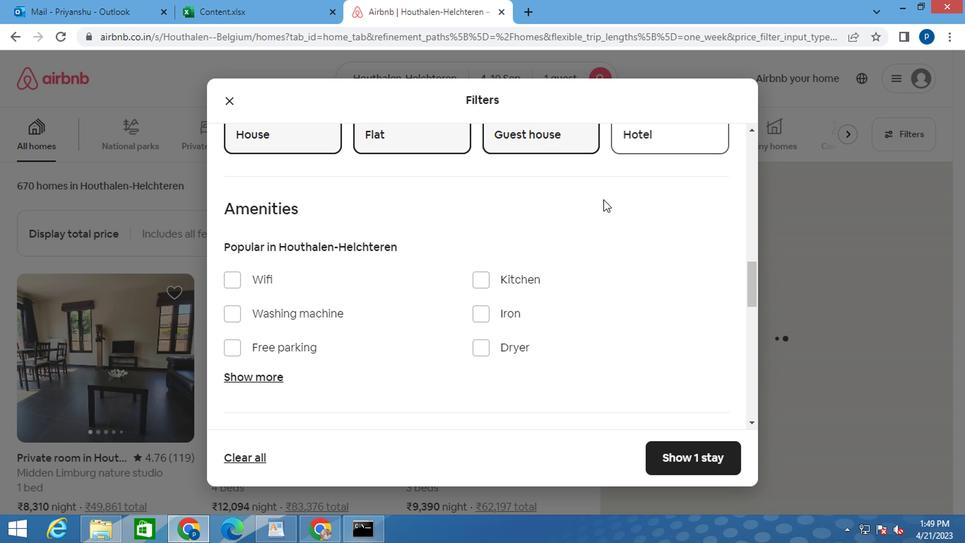 
Action: Mouse scrolled (576, 223) with delta (0, -1)
Screenshot: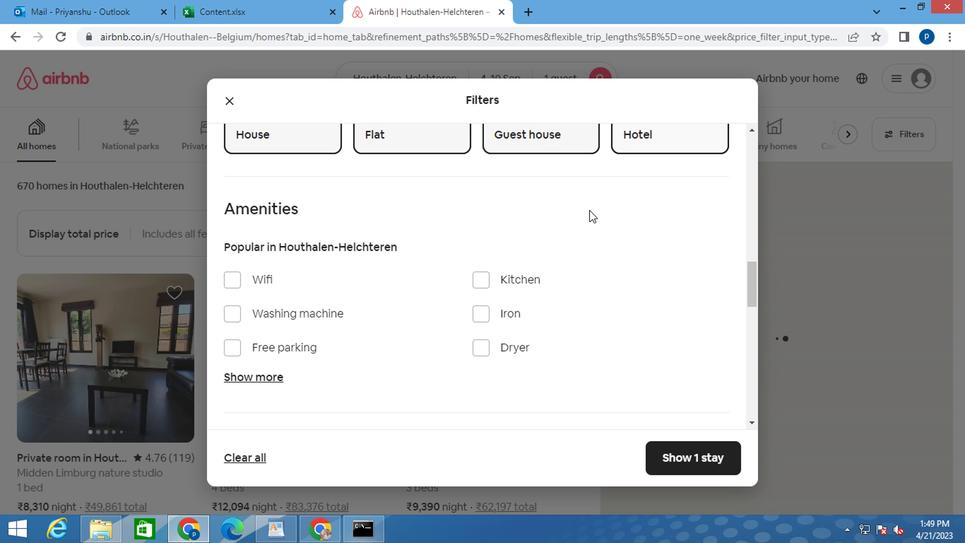 
Action: Mouse moved to (575, 225)
Screenshot: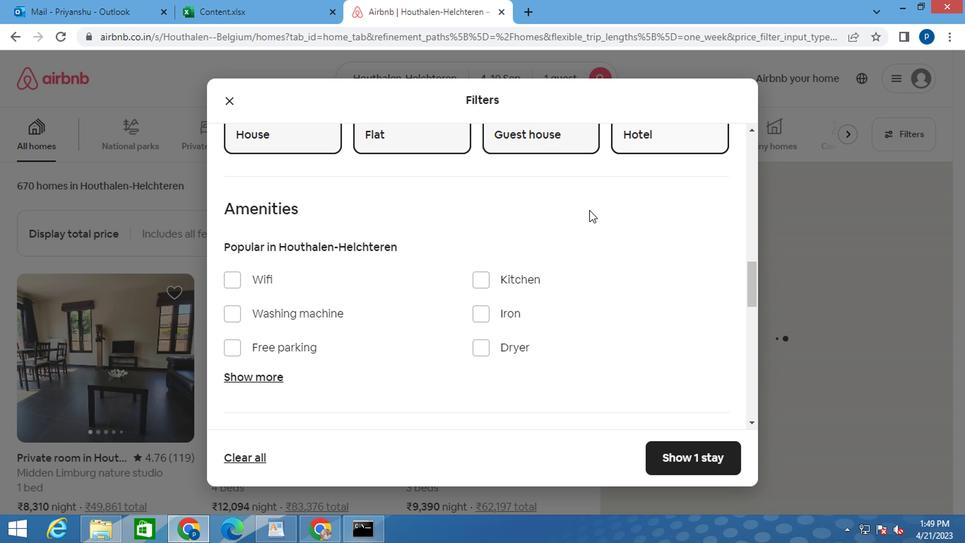
Action: Mouse scrolled (575, 224) with delta (0, -1)
Screenshot: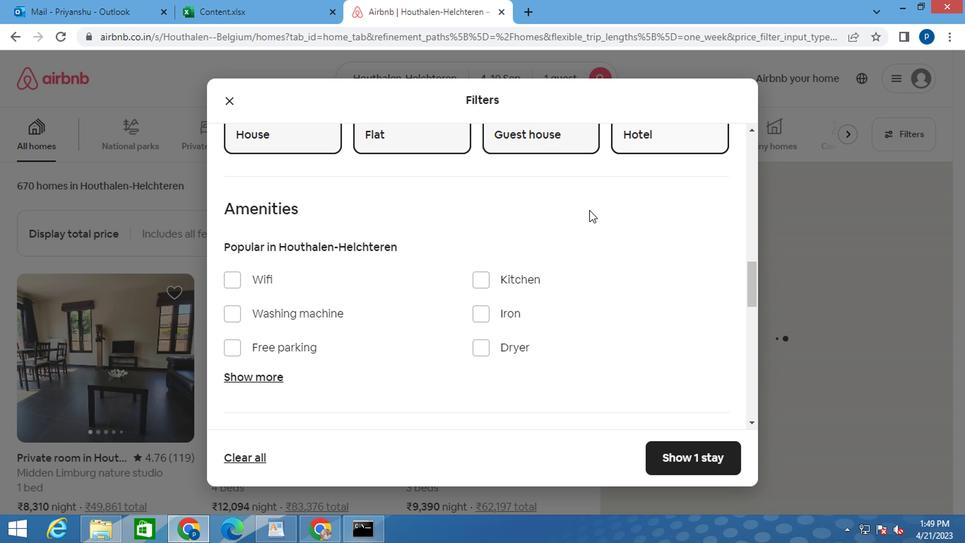 
Action: Mouse moved to (261, 234)
Screenshot: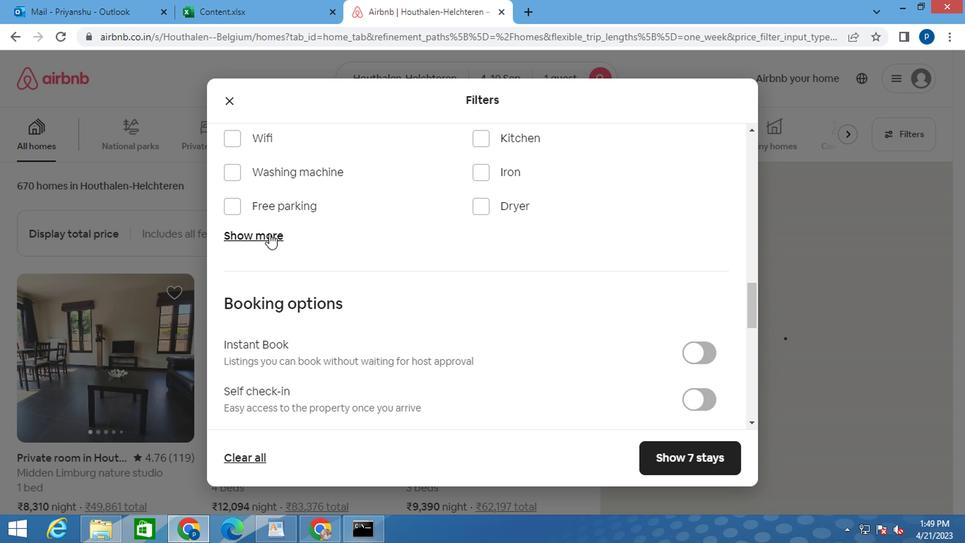 
Action: Mouse pressed left at (261, 234)
Screenshot: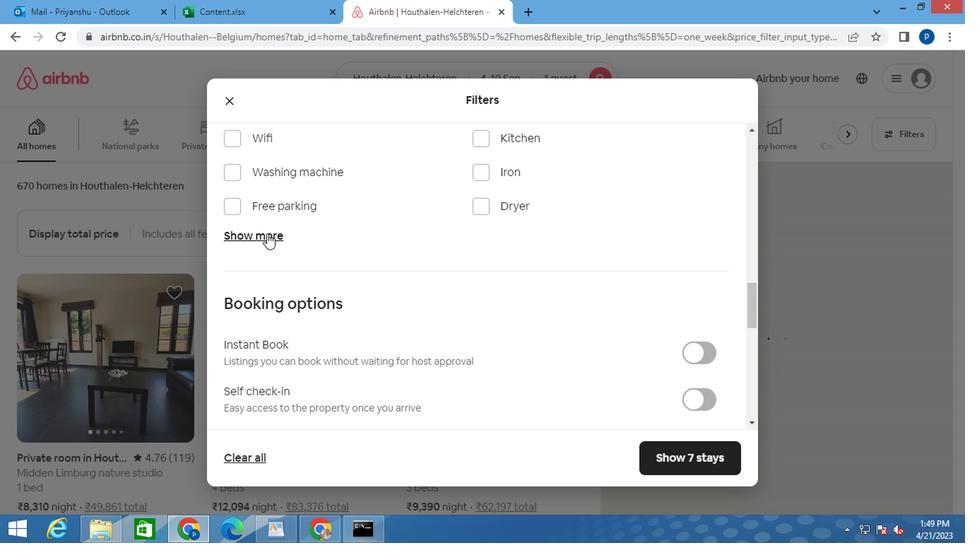
Action: Mouse moved to (239, 353)
Screenshot: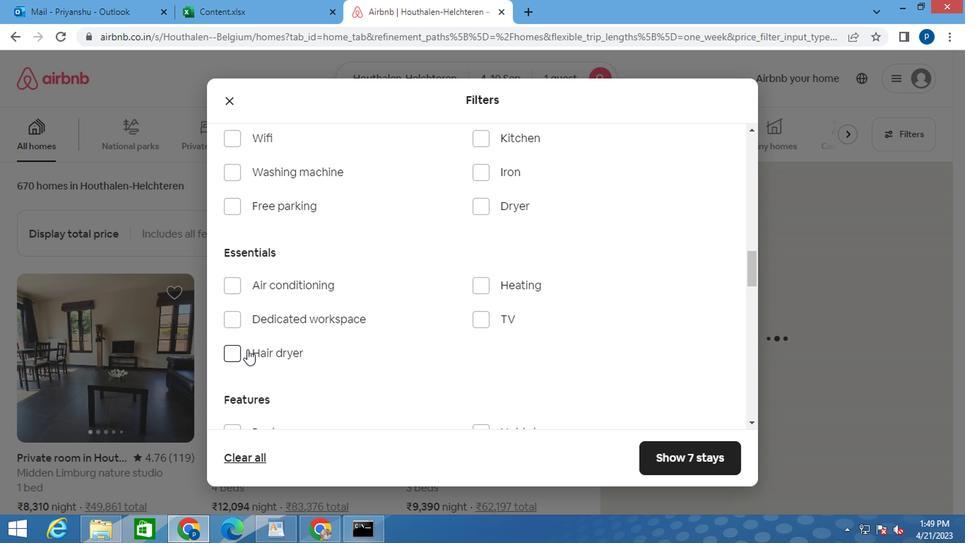
Action: Mouse pressed left at (239, 353)
Screenshot: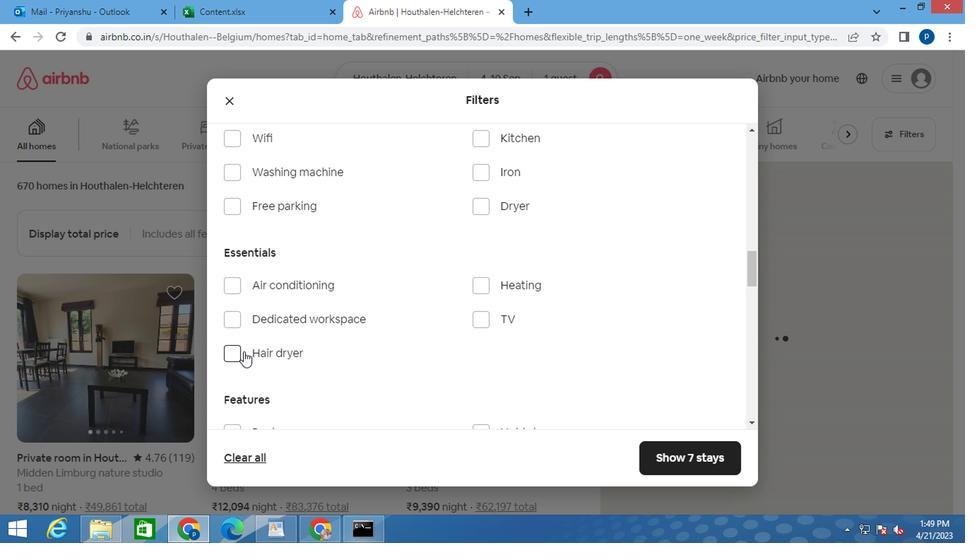 
Action: Mouse moved to (478, 290)
Screenshot: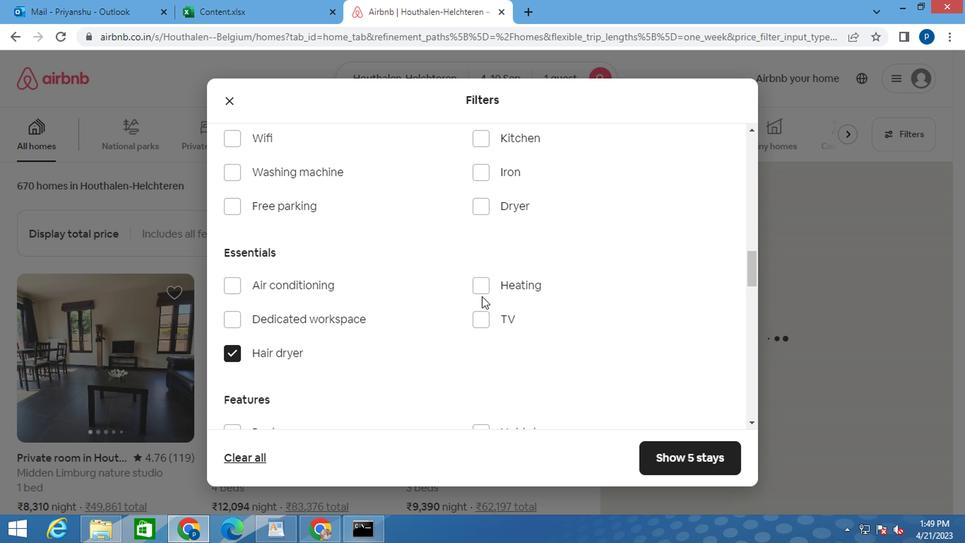 
Action: Mouse pressed left at (478, 290)
Screenshot: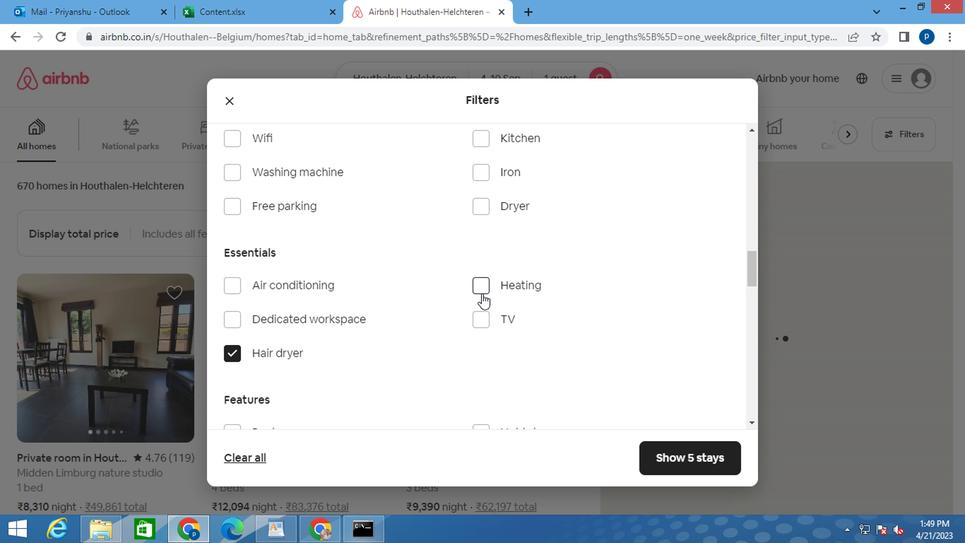 
Action: Mouse moved to (478, 294)
Screenshot: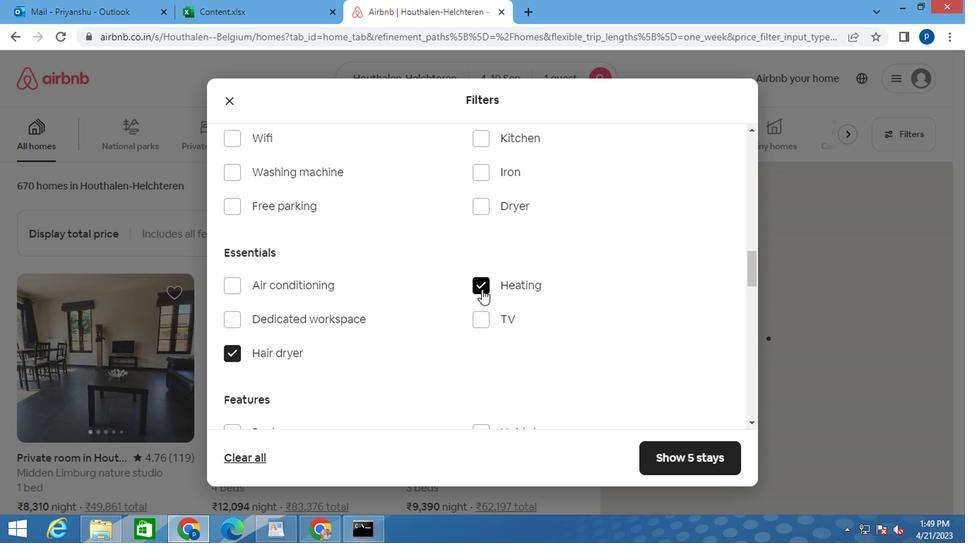 
Action: Mouse scrolled (478, 293) with delta (0, 0)
Screenshot: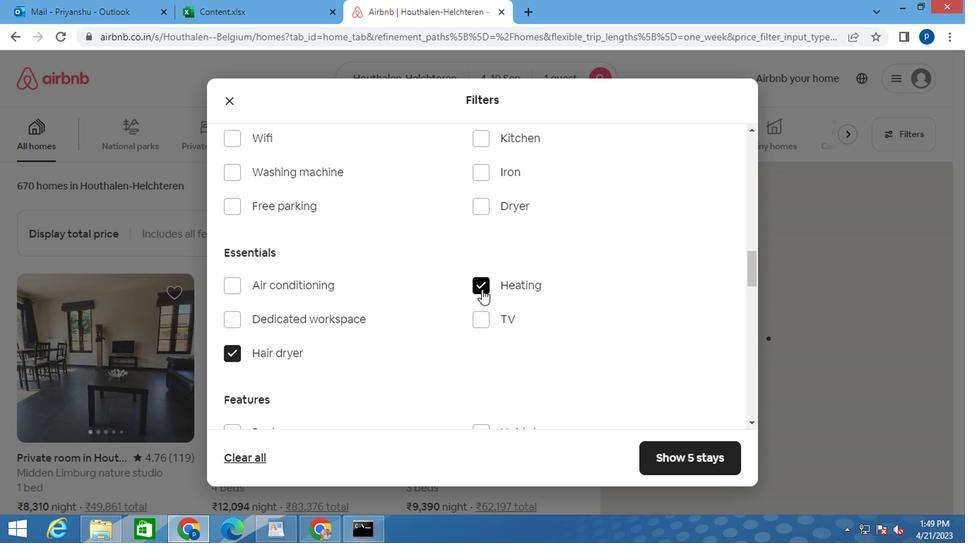
Action: Mouse moved to (478, 295)
Screenshot: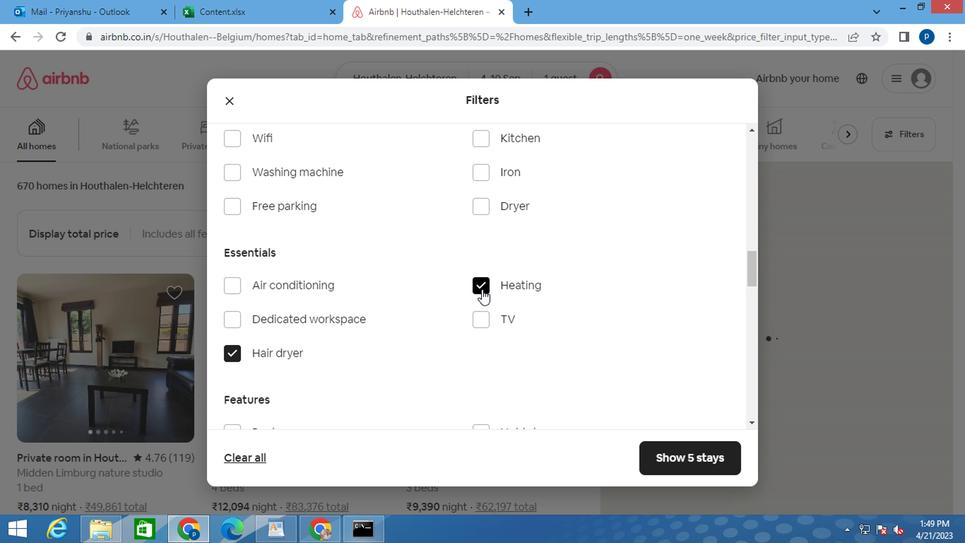 
Action: Mouse scrolled (478, 294) with delta (0, -1)
Screenshot: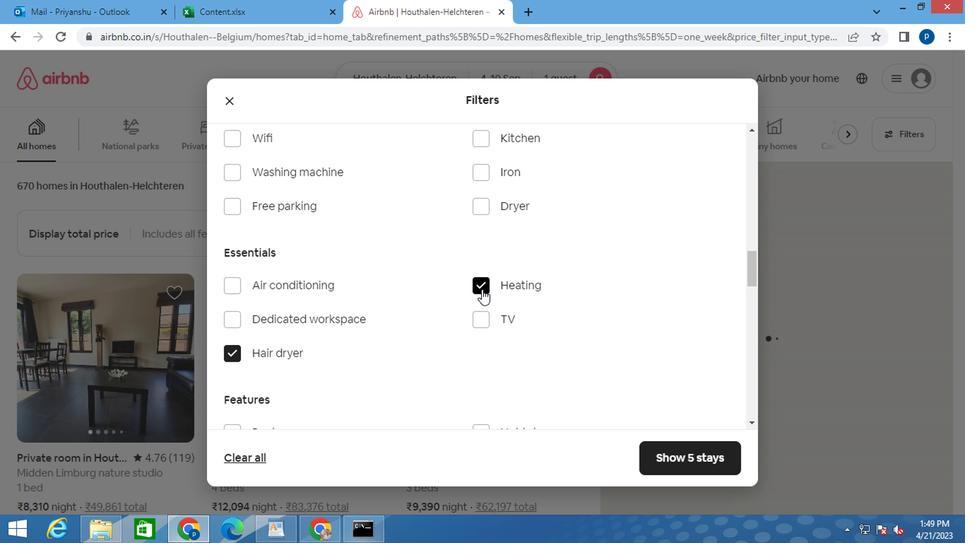 
Action: Mouse scrolled (478, 294) with delta (0, -1)
Screenshot: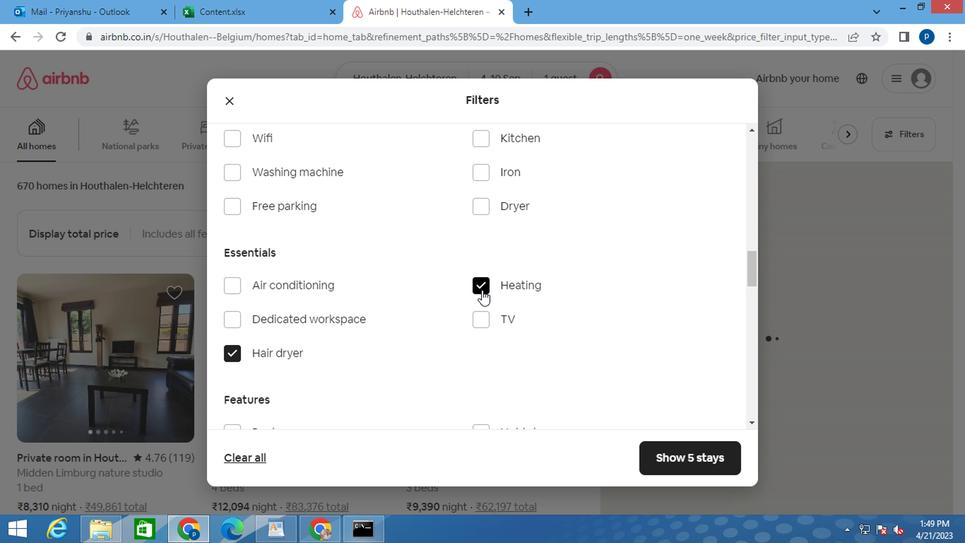 
Action: Mouse scrolled (478, 294) with delta (0, -1)
Screenshot: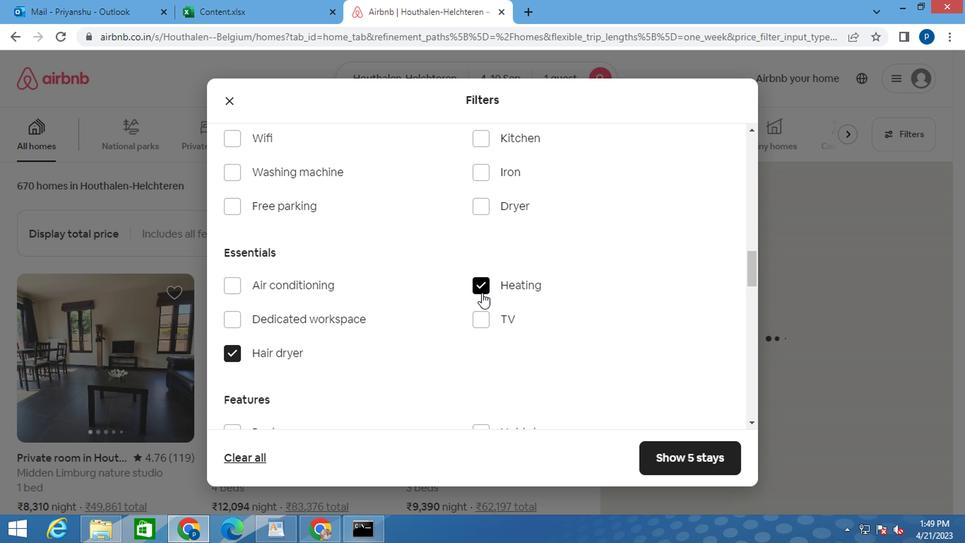 
Action: Mouse scrolled (478, 294) with delta (0, -1)
Screenshot: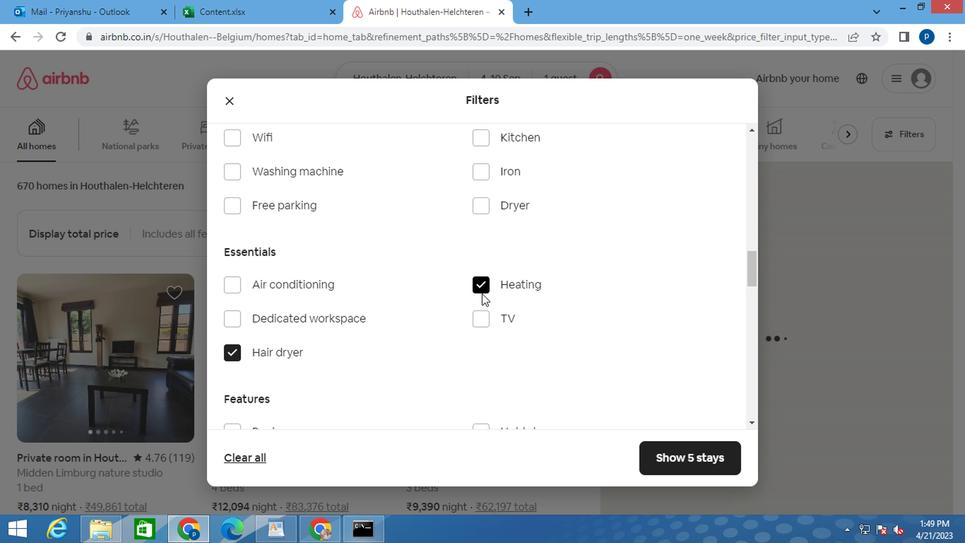 
Action: Mouse moved to (622, 295)
Screenshot: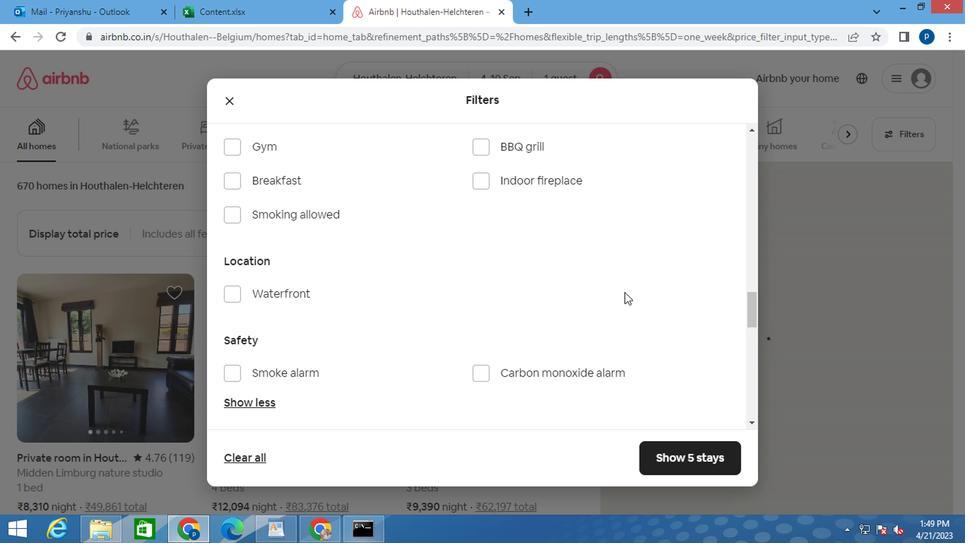 
Action: Mouse scrolled (622, 294) with delta (0, -1)
Screenshot: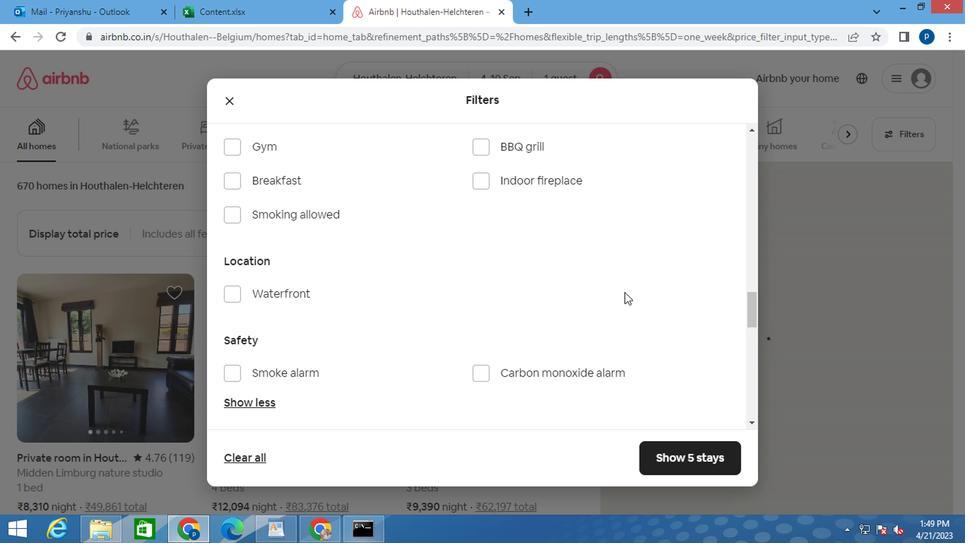 
Action: Mouse moved to (622, 296)
Screenshot: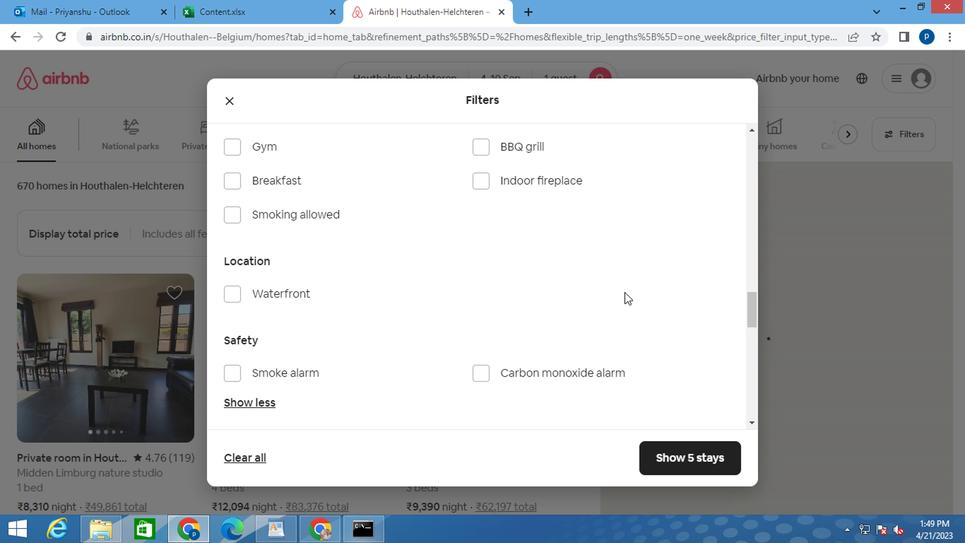 
Action: Mouse scrolled (622, 295) with delta (0, 0)
Screenshot: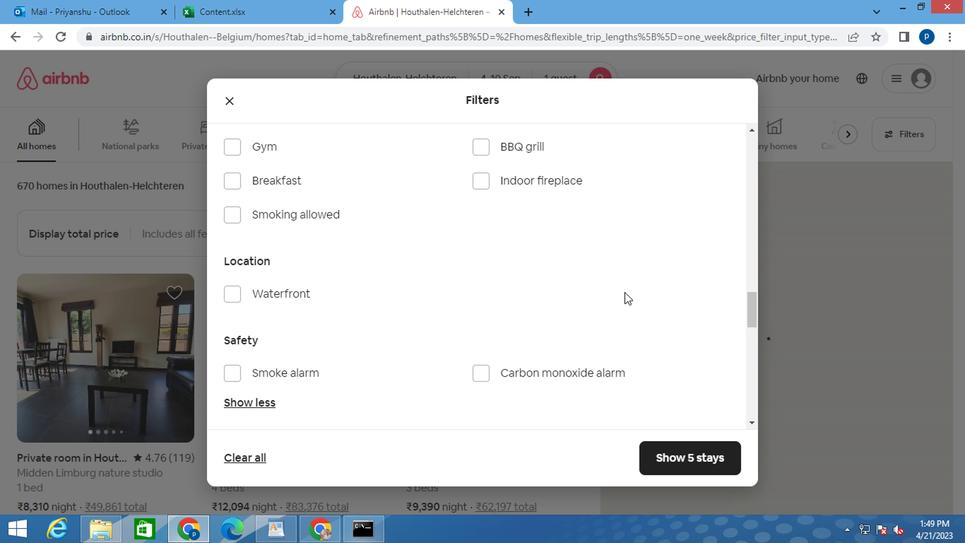 
Action: Mouse scrolled (622, 295) with delta (0, 0)
Screenshot: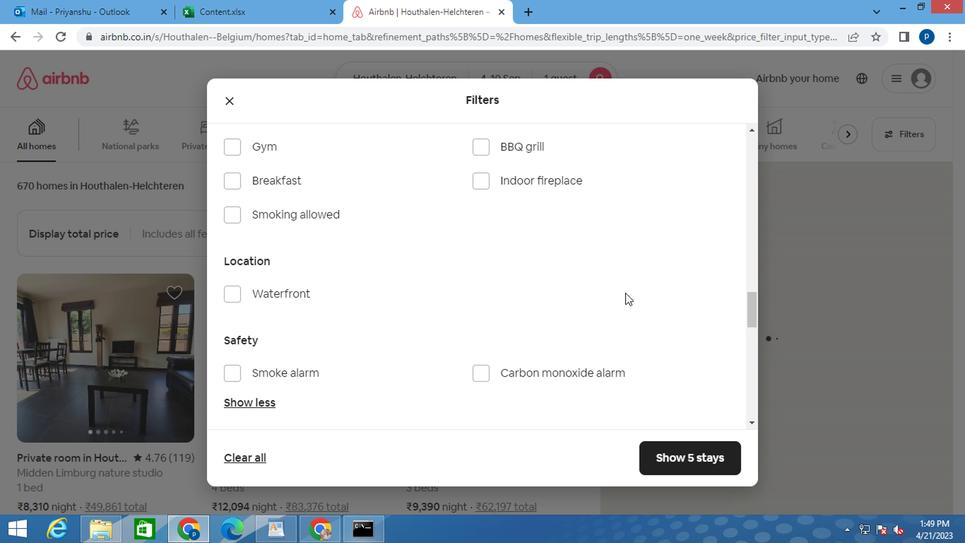 
Action: Mouse moved to (683, 354)
Screenshot: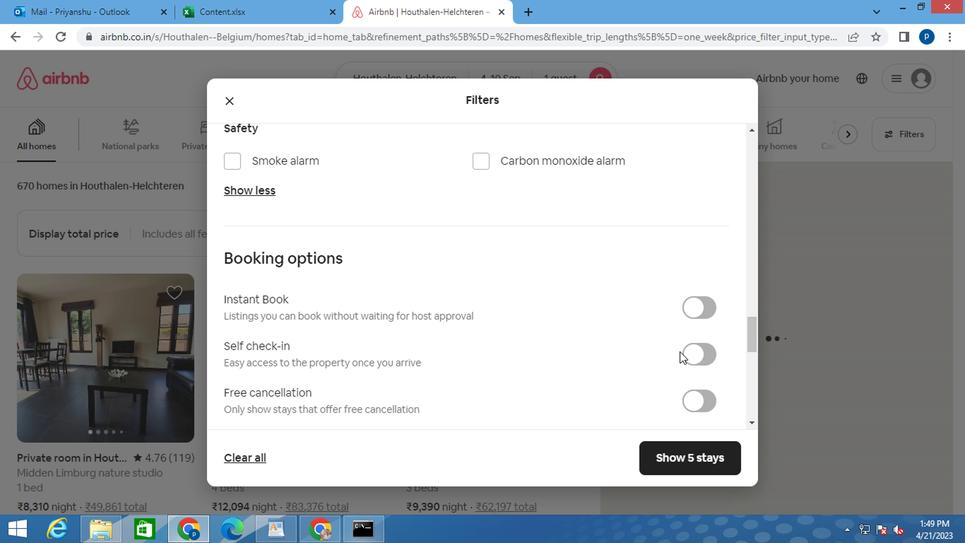 
Action: Mouse pressed left at (683, 354)
Screenshot: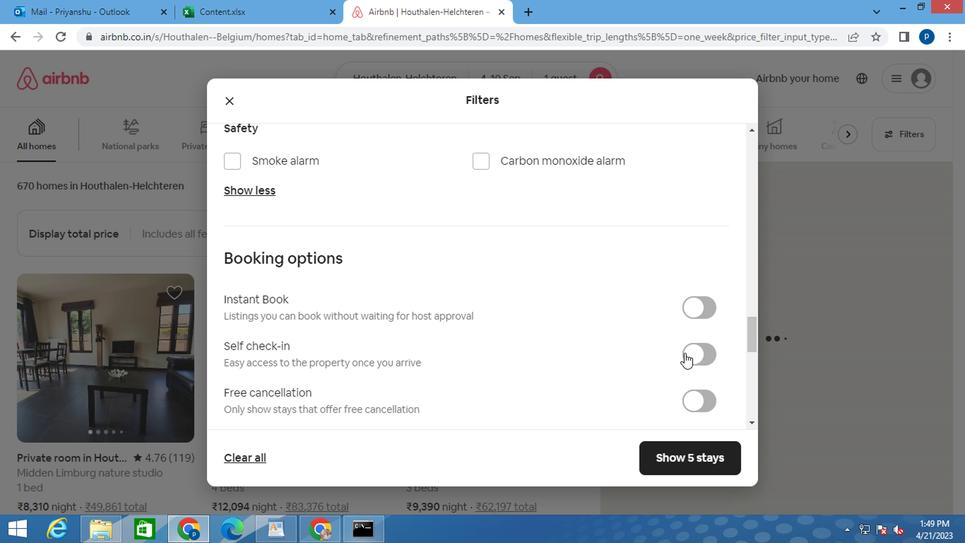 
Action: Mouse moved to (554, 326)
Screenshot: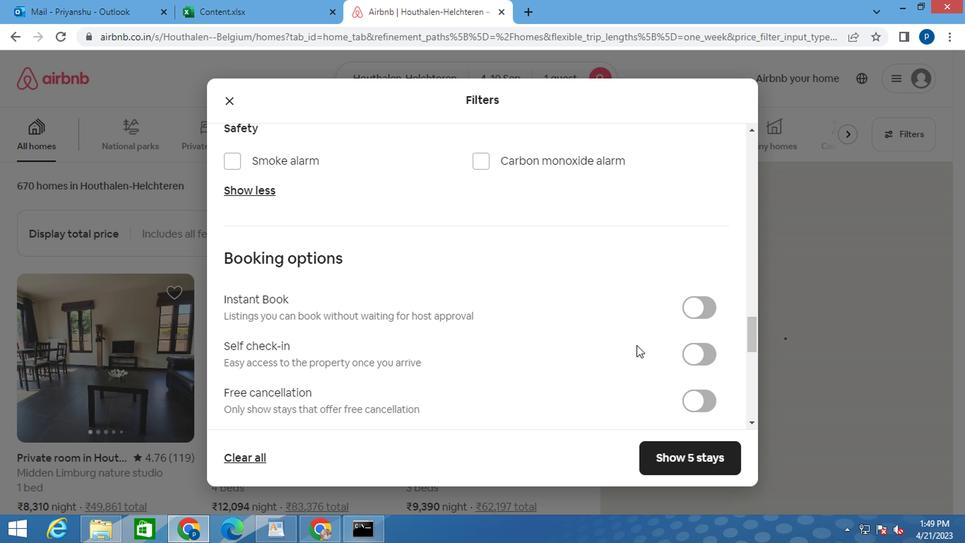 
Action: Mouse scrolled (554, 326) with delta (0, 0)
Screenshot: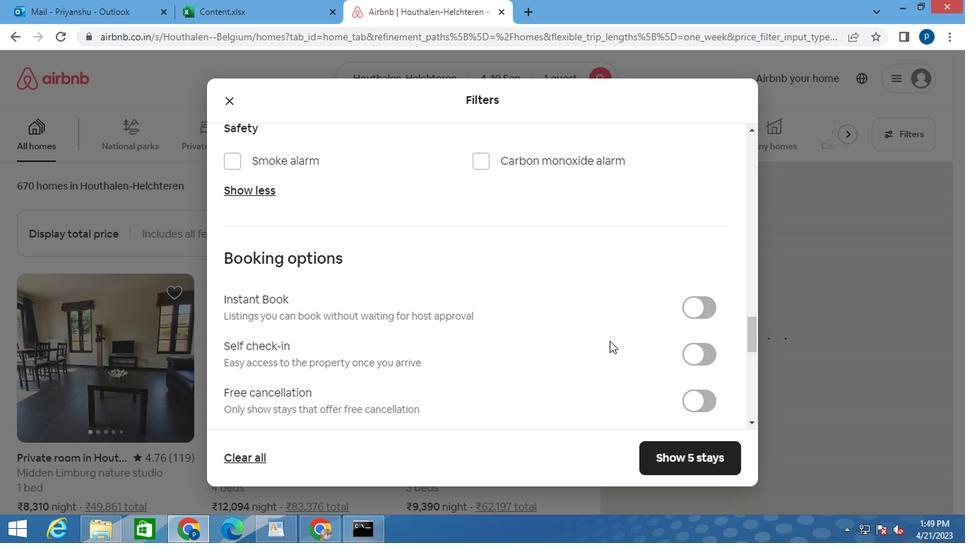
Action: Mouse moved to (552, 326)
Screenshot: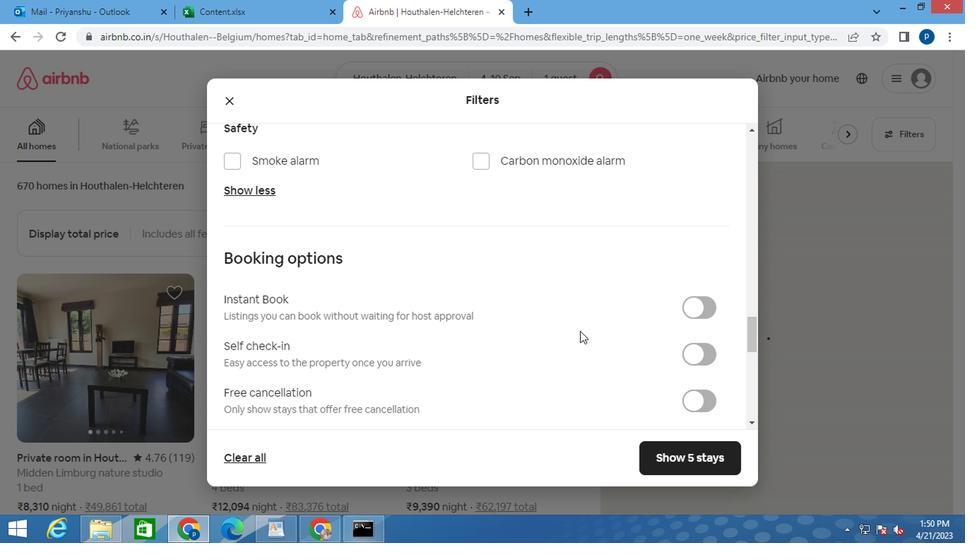 
Action: Mouse scrolled (552, 326) with delta (0, 0)
Screenshot: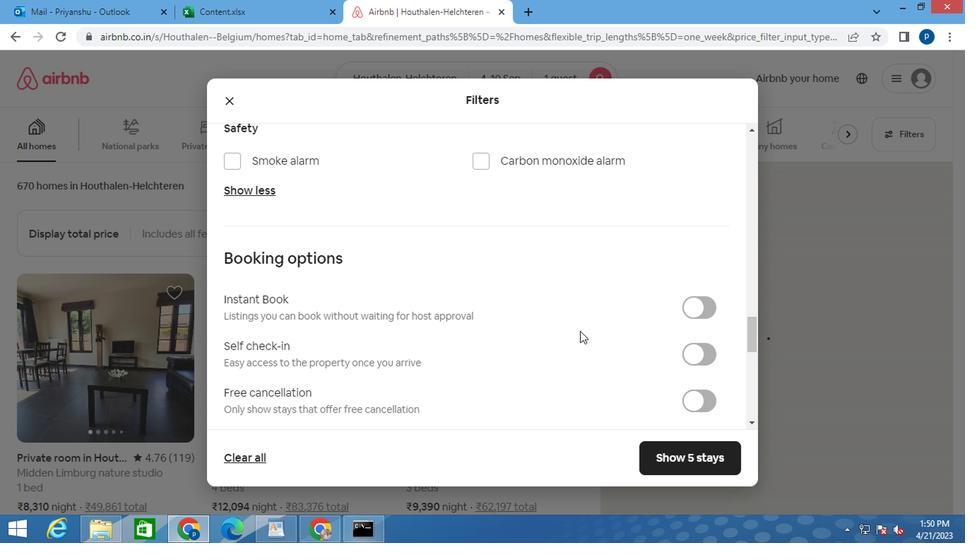 
Action: Mouse moved to (552, 326)
Screenshot: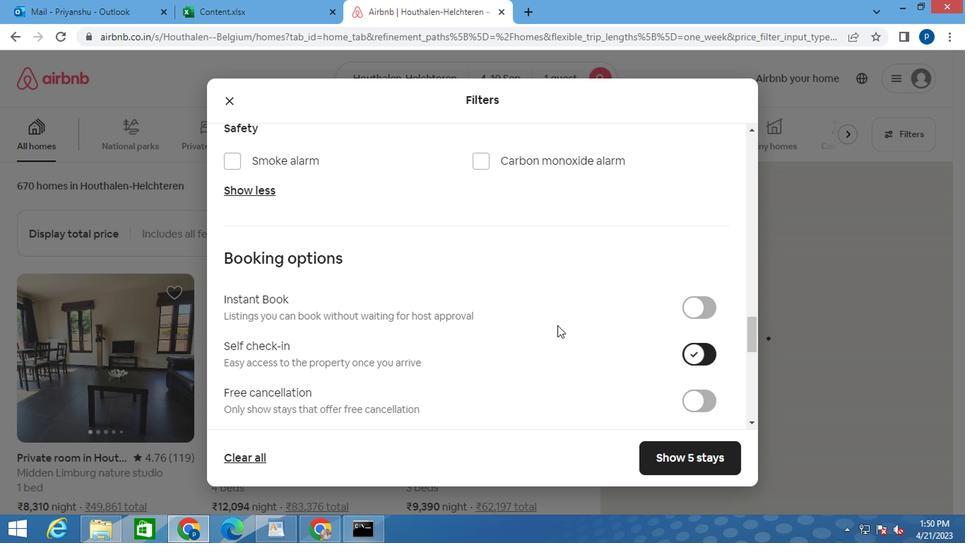 
Action: Mouse scrolled (552, 325) with delta (0, -1)
Screenshot: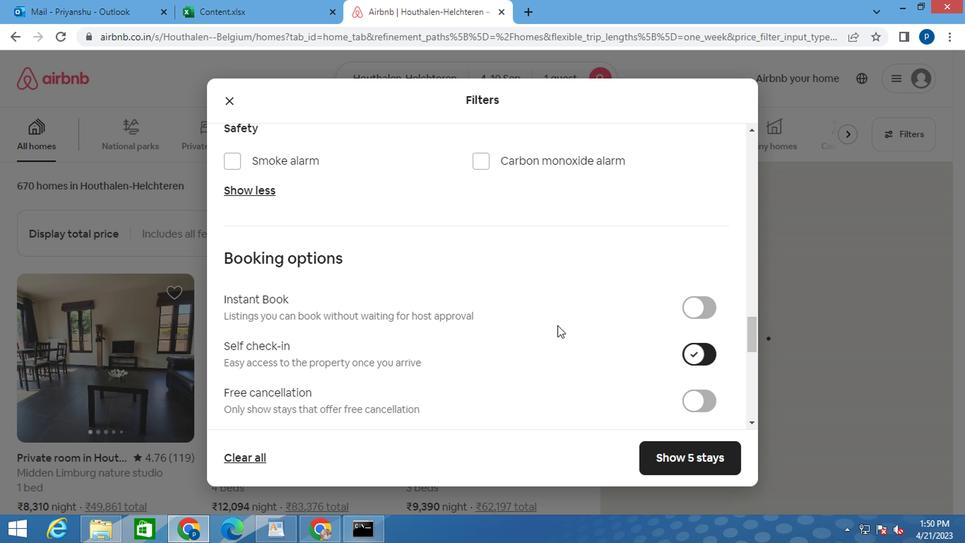 
Action: Mouse moved to (426, 304)
Screenshot: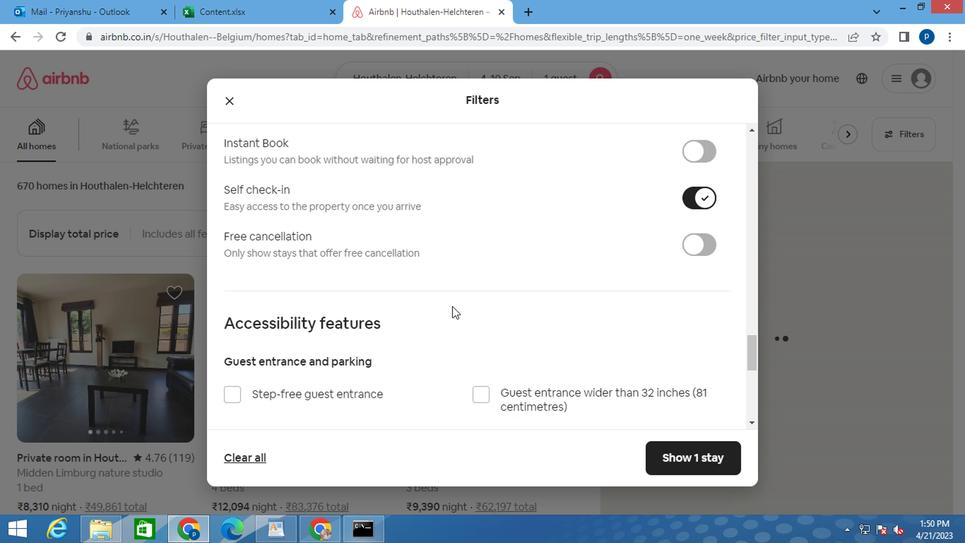 
Action: Mouse scrolled (426, 304) with delta (0, 0)
Screenshot: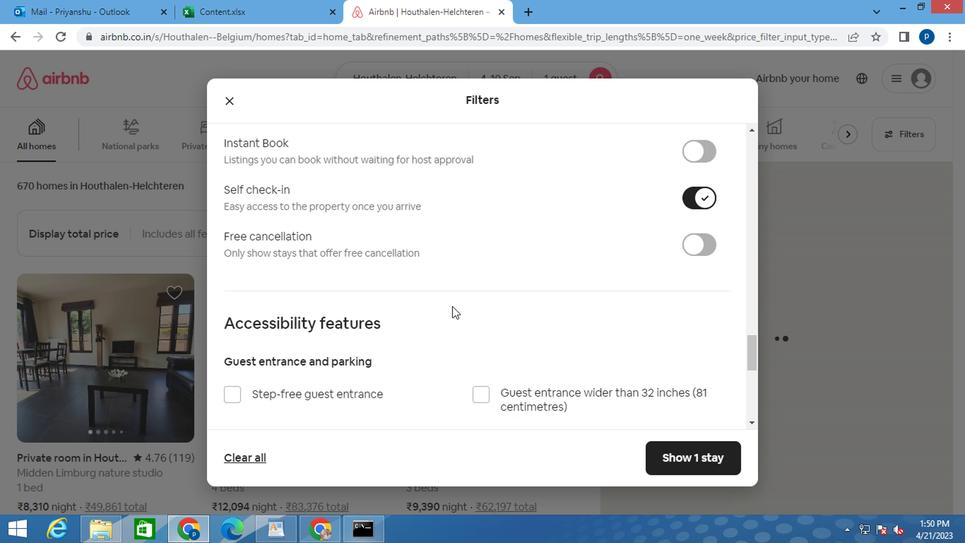 
Action: Mouse scrolled (426, 304) with delta (0, 0)
Screenshot: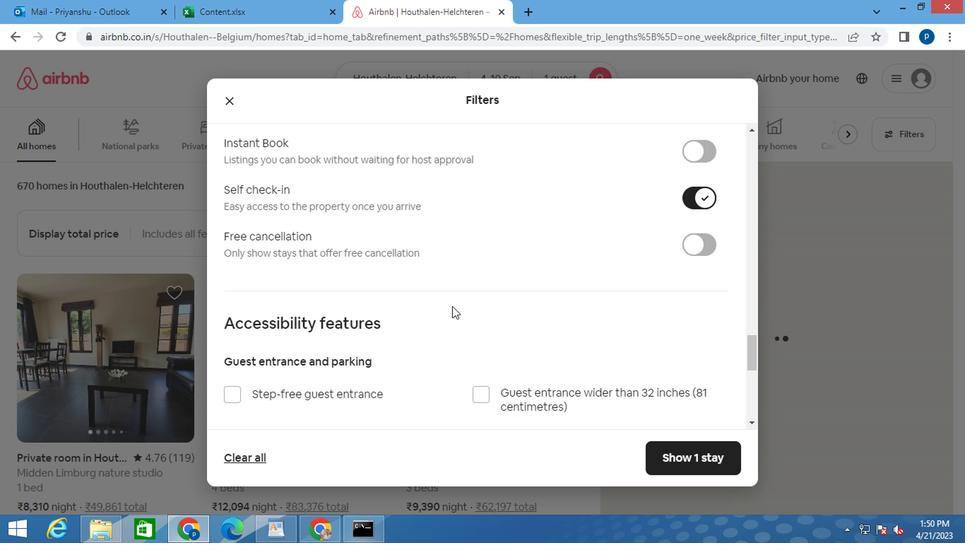 
Action: Mouse moved to (425, 304)
Screenshot: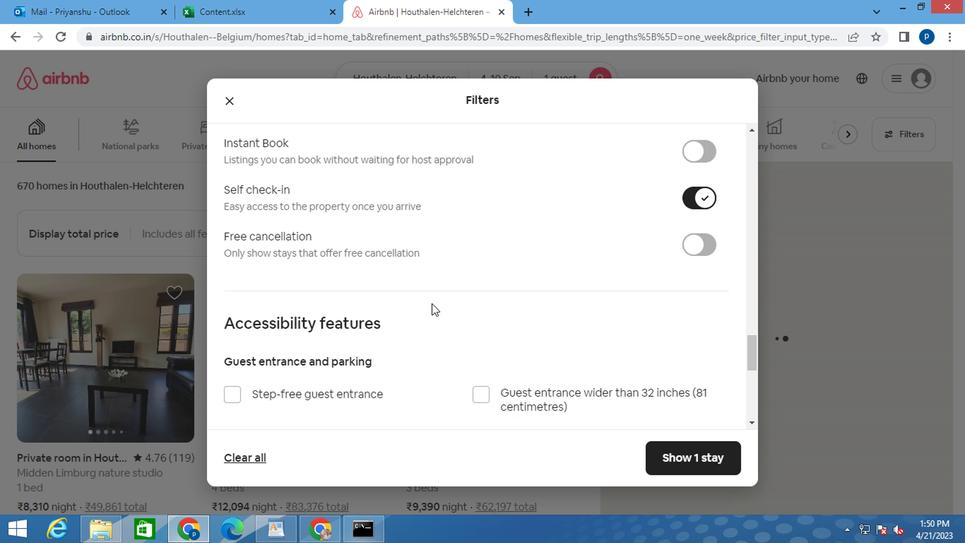 
Action: Mouse scrolled (425, 304) with delta (0, 0)
Screenshot: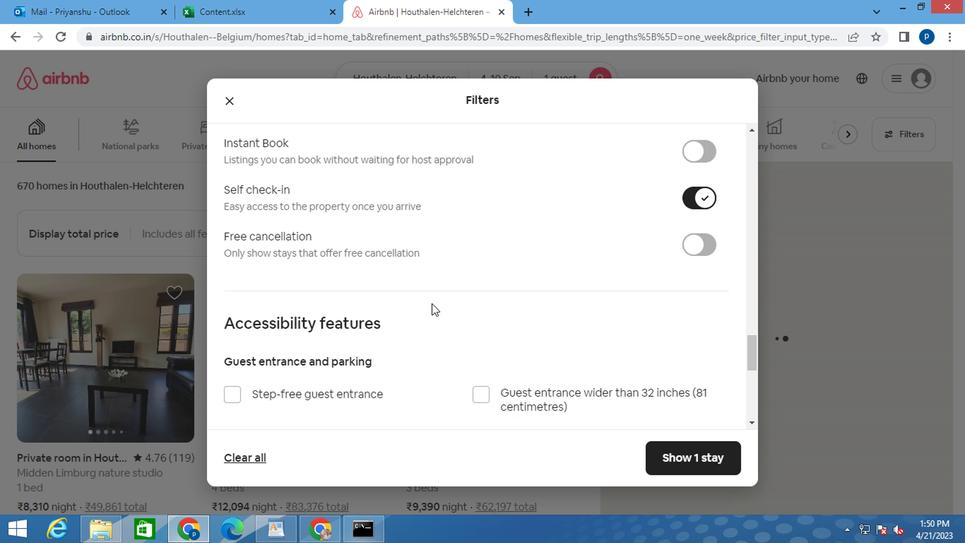 
Action: Mouse scrolled (425, 304) with delta (0, 0)
Screenshot: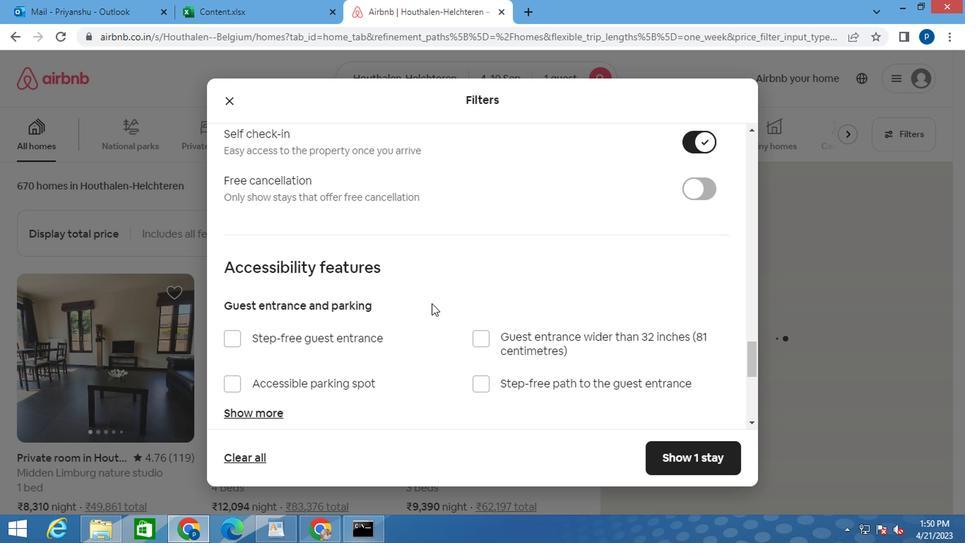 
Action: Mouse moved to (246, 369)
Screenshot: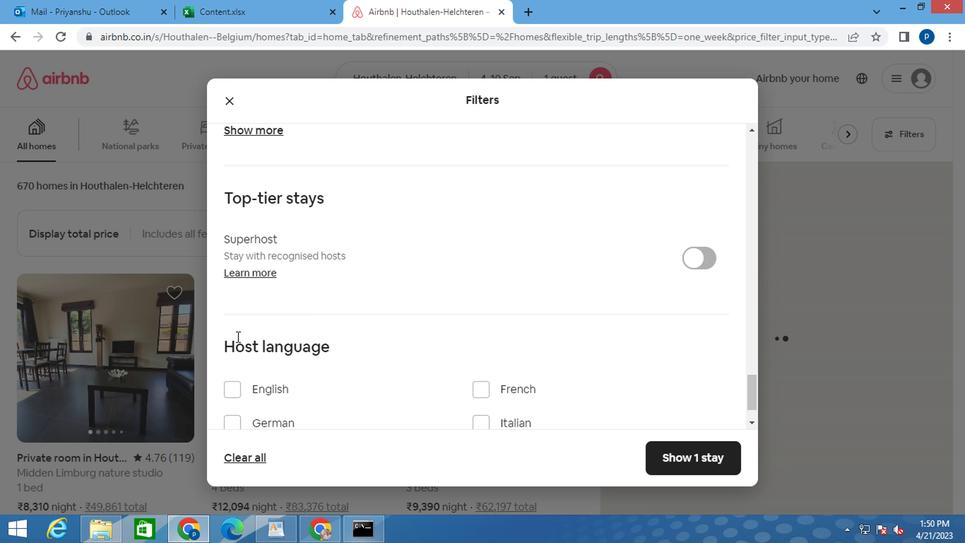 
Action: Mouse scrolled (246, 368) with delta (0, 0)
Screenshot: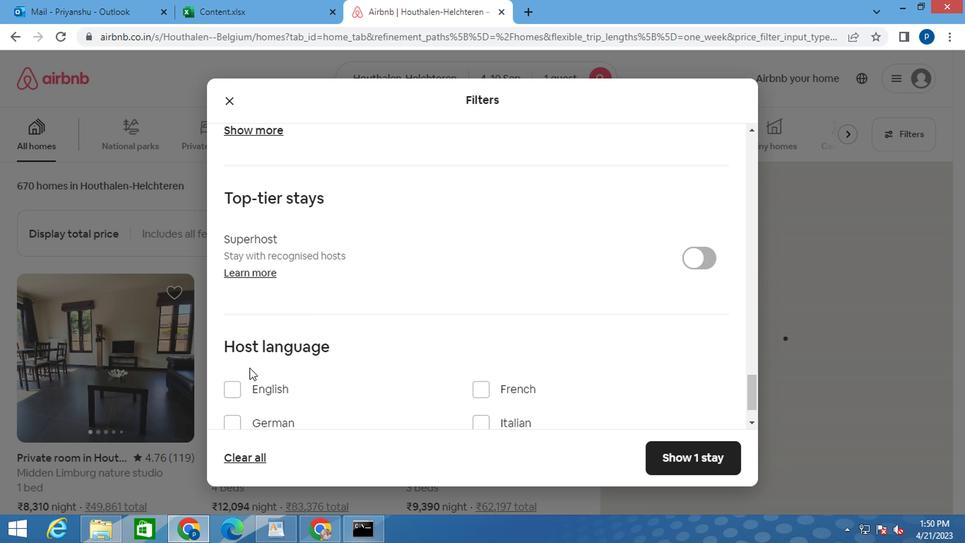 
Action: Mouse scrolled (246, 368) with delta (0, 0)
Screenshot: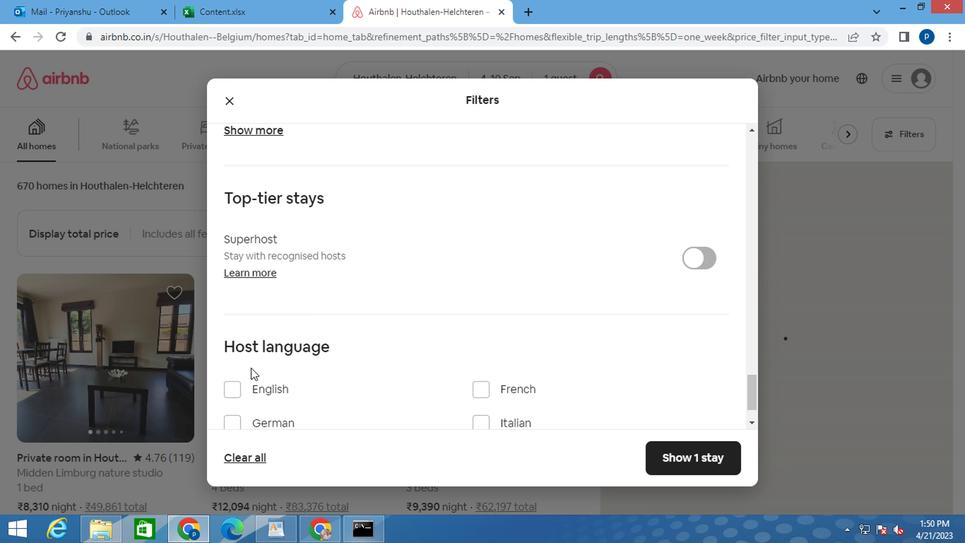 
Action: Mouse moved to (223, 331)
Screenshot: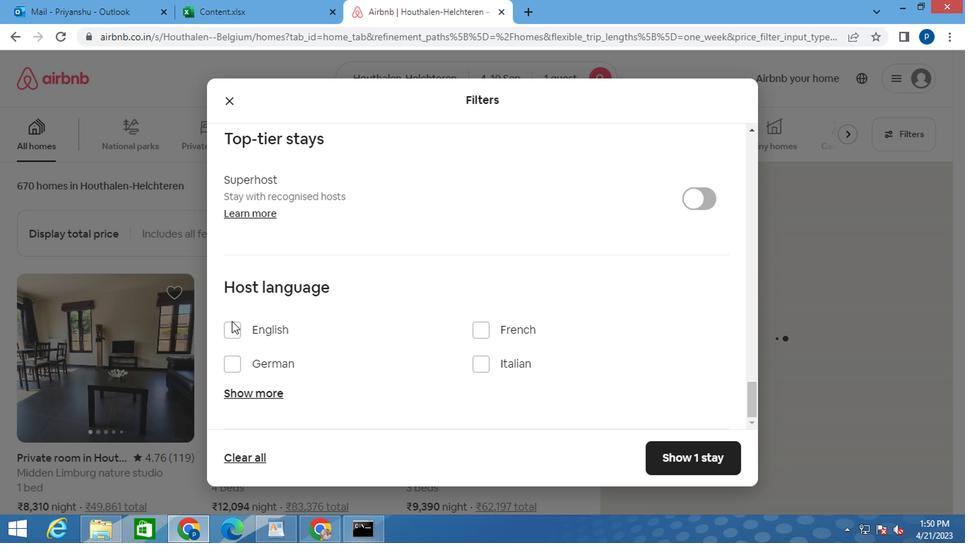
Action: Mouse pressed left at (223, 331)
Screenshot: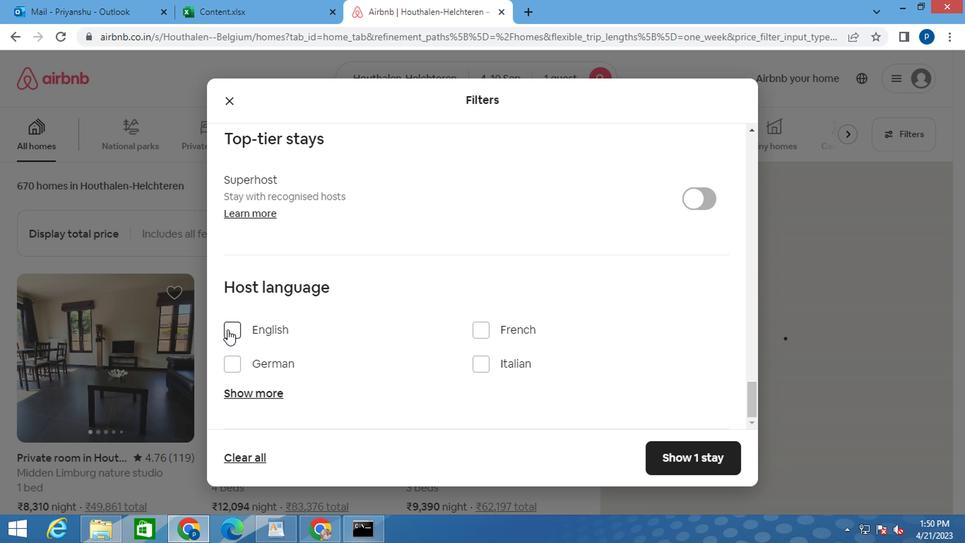 
Action: Mouse moved to (692, 456)
Screenshot: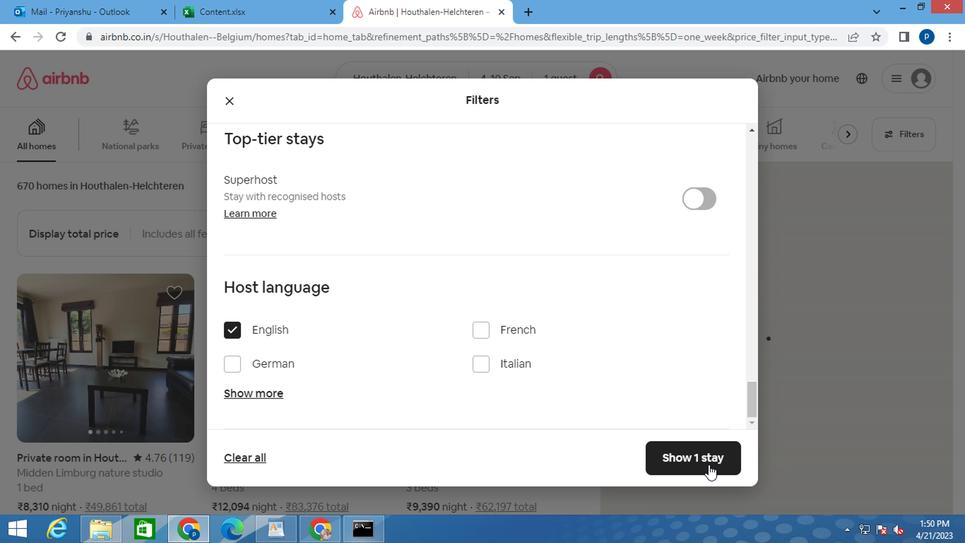 
Action: Mouse pressed left at (692, 456)
Screenshot: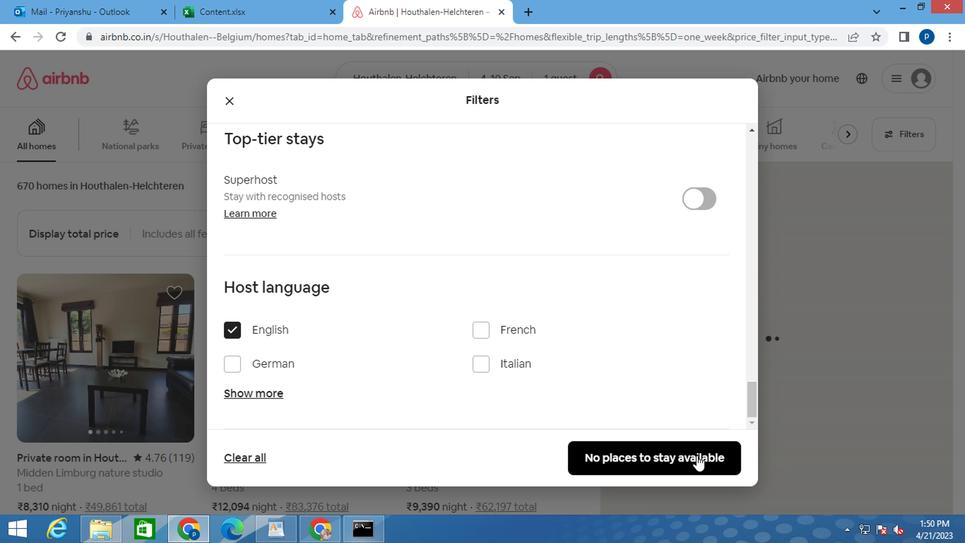 
